 Task: Find connections with filter location Molepolole with filter topic #Knowyoursocialwith filter profile language Potuguese with filter current company Databricks with filter school Doon University, Dehradun with filter industry Manufacturing with filter service category Human Resources with filter keywords title President
Action: Mouse moved to (510, 99)
Screenshot: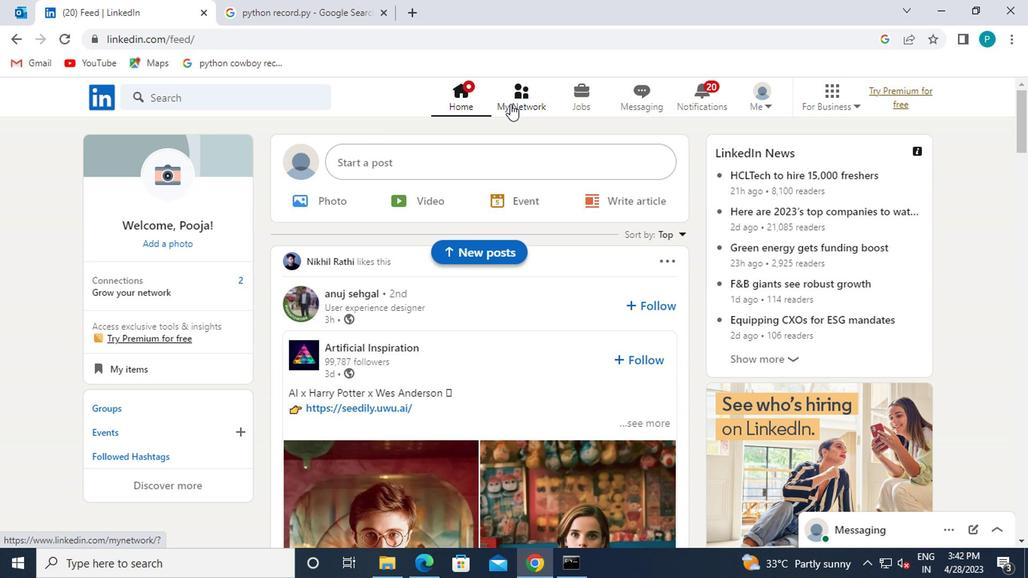 
Action: Mouse pressed left at (510, 99)
Screenshot: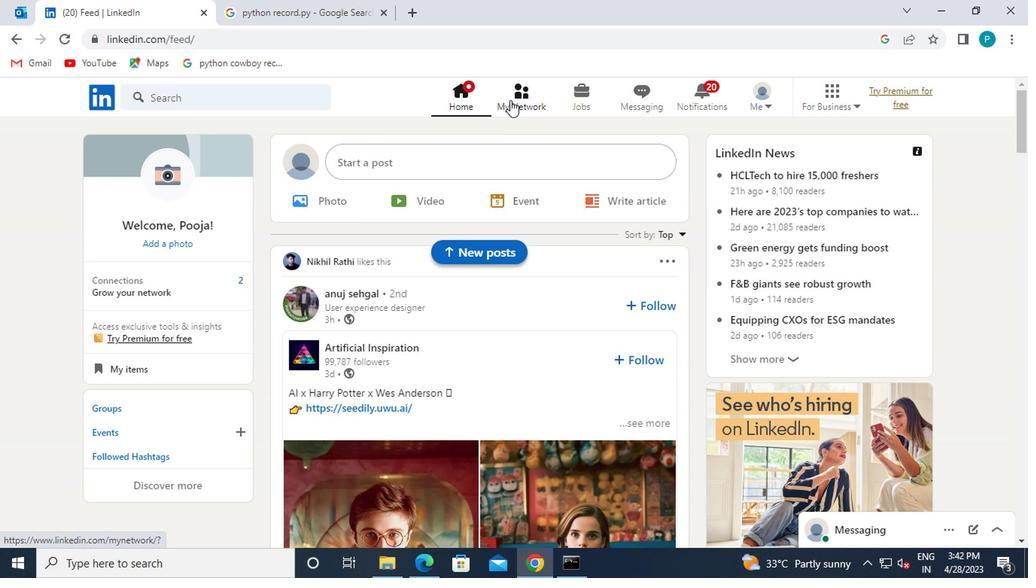 
Action: Mouse moved to (245, 176)
Screenshot: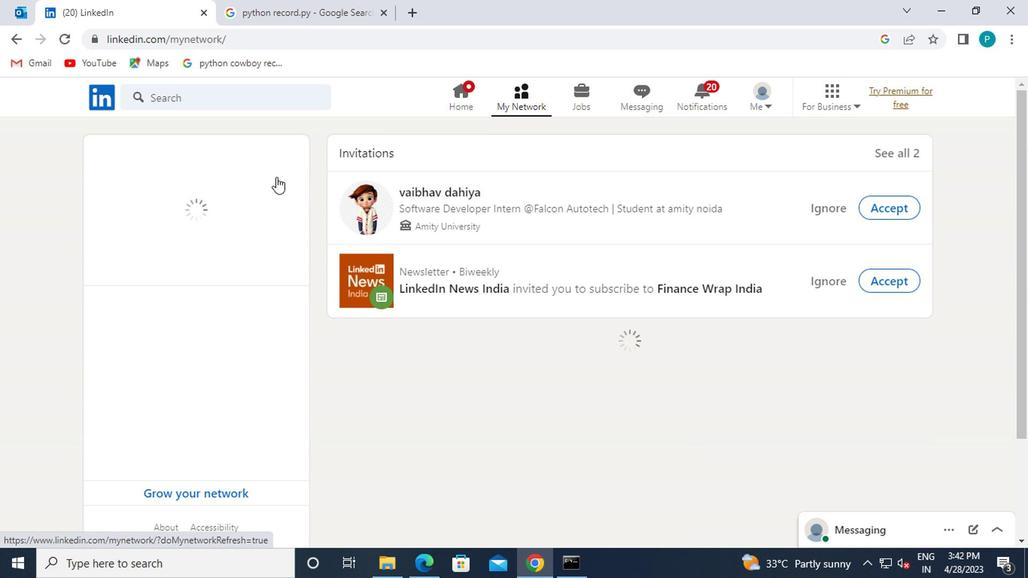 
Action: Mouse pressed left at (245, 176)
Screenshot: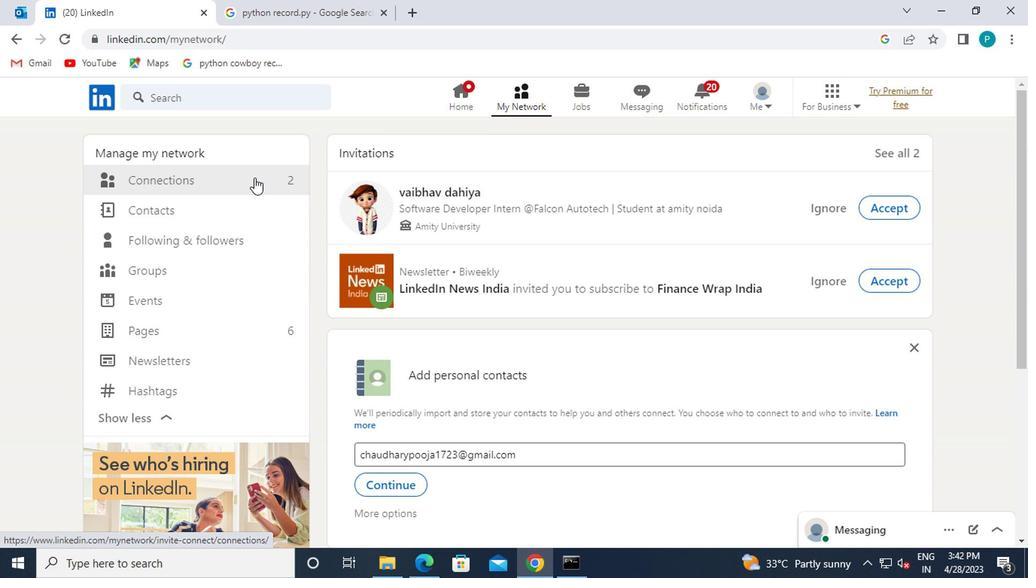 
Action: Mouse moved to (610, 176)
Screenshot: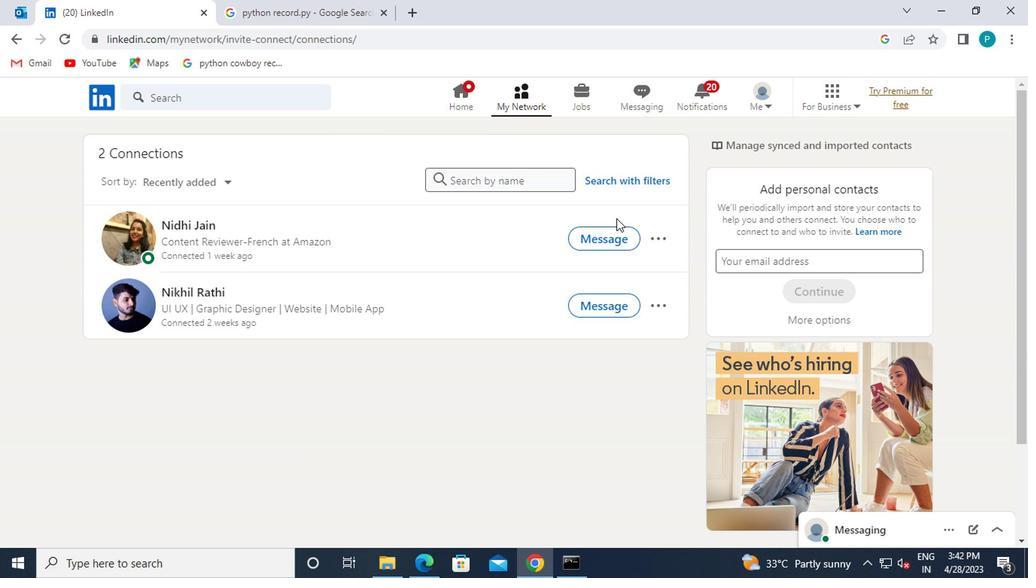 
Action: Mouse pressed left at (610, 176)
Screenshot: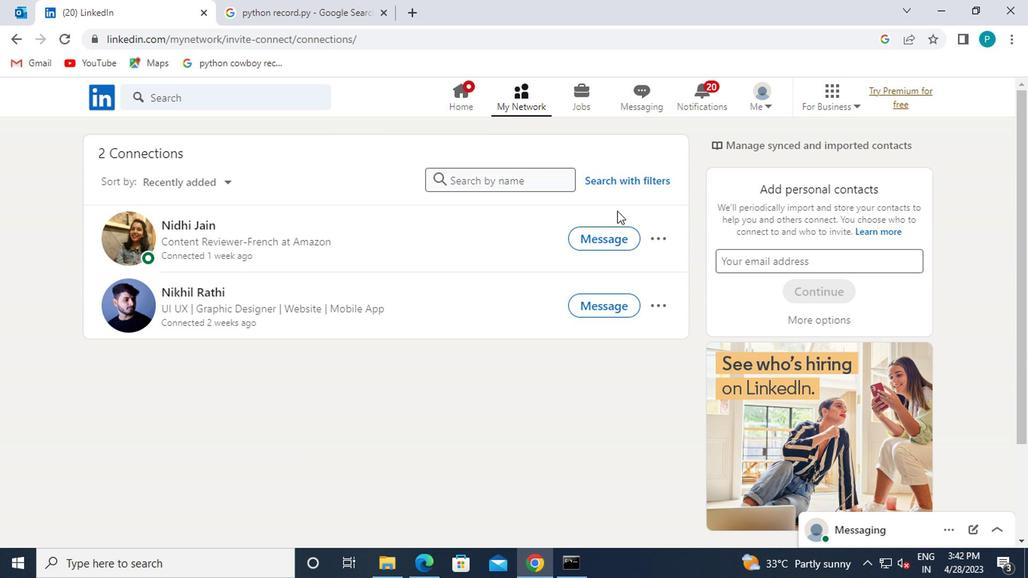 
Action: Mouse moved to (562, 143)
Screenshot: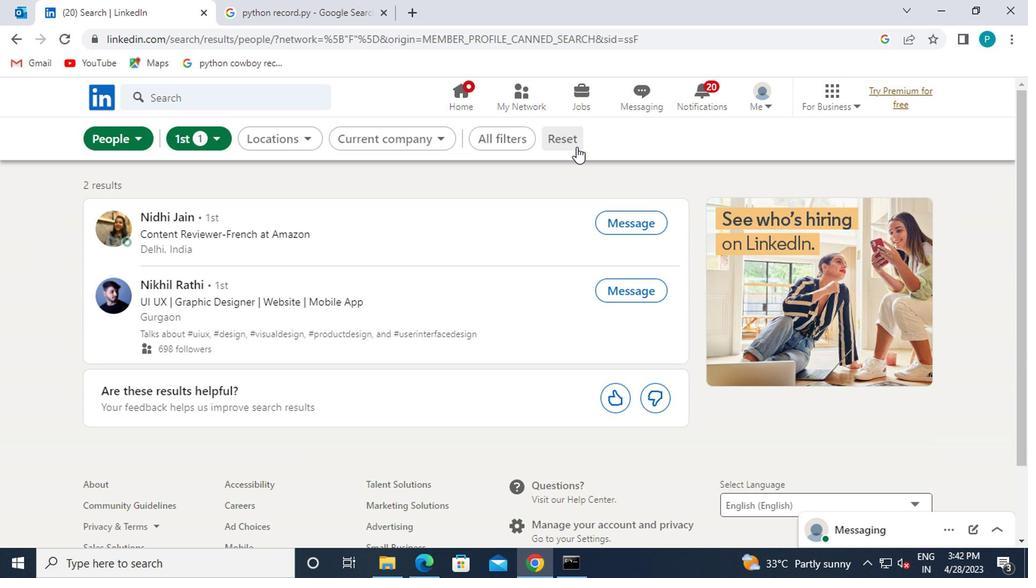
Action: Mouse pressed left at (562, 143)
Screenshot: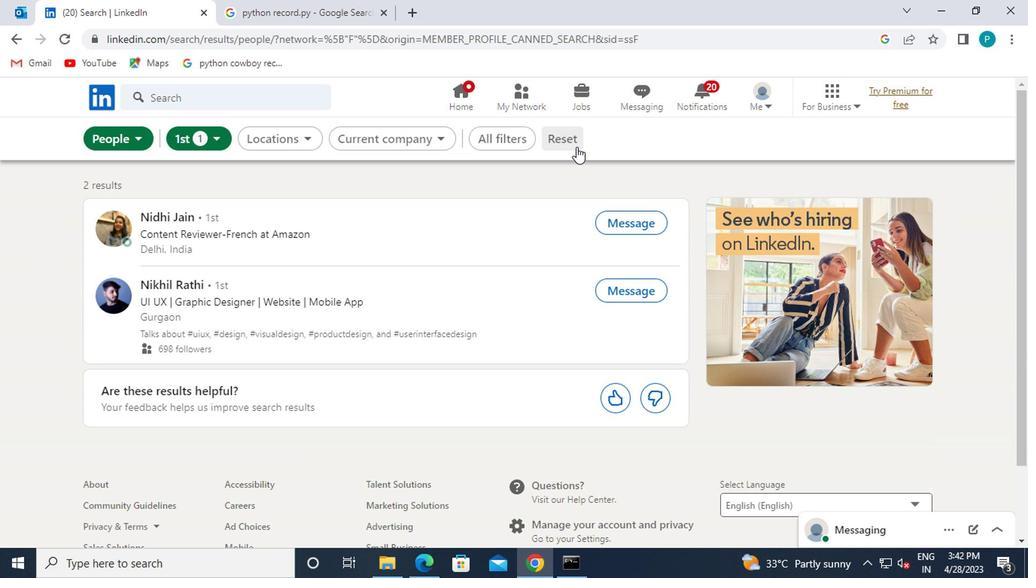 
Action: Mouse moved to (514, 139)
Screenshot: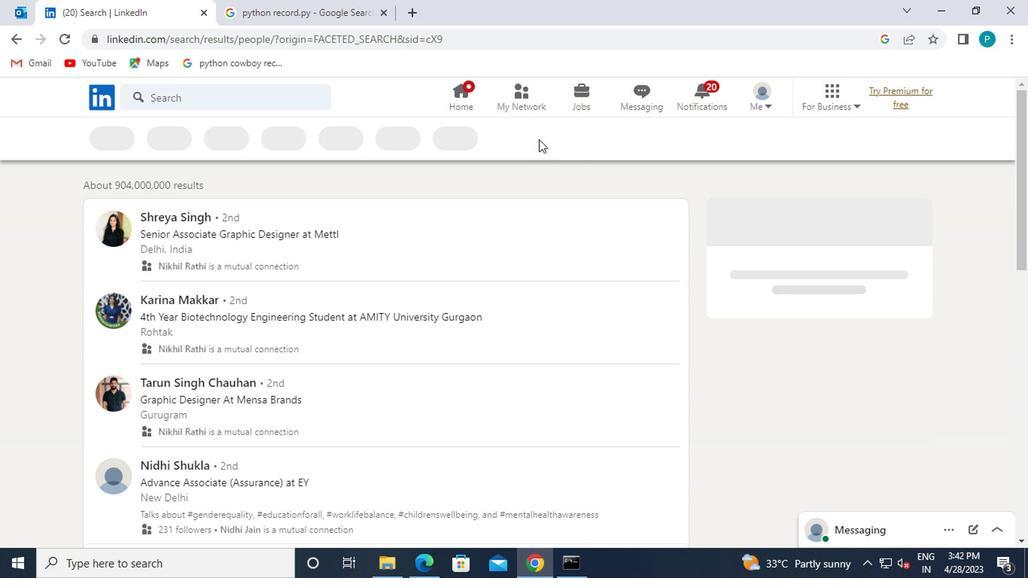 
Action: Mouse pressed left at (514, 139)
Screenshot: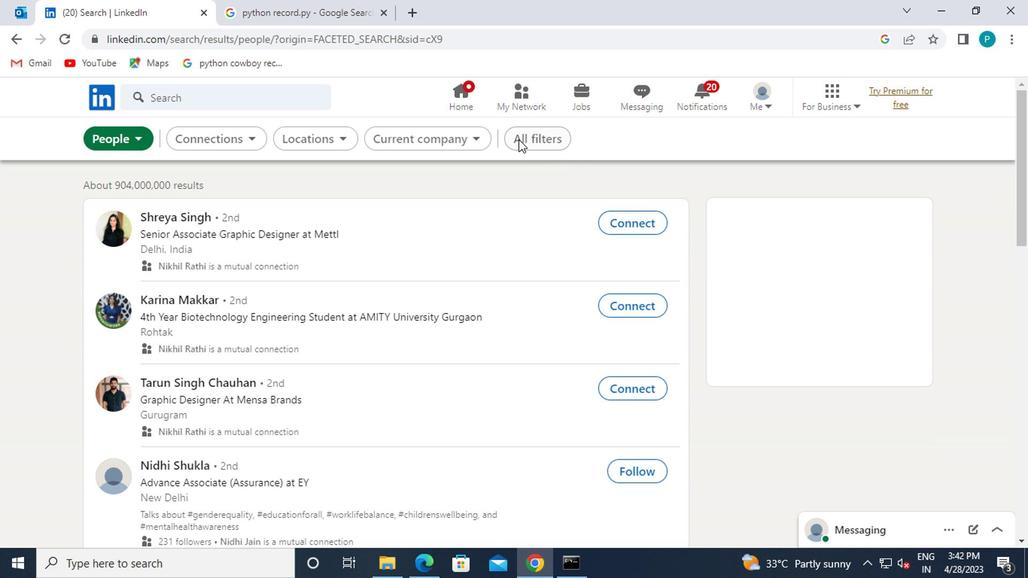 
Action: Mouse moved to (923, 393)
Screenshot: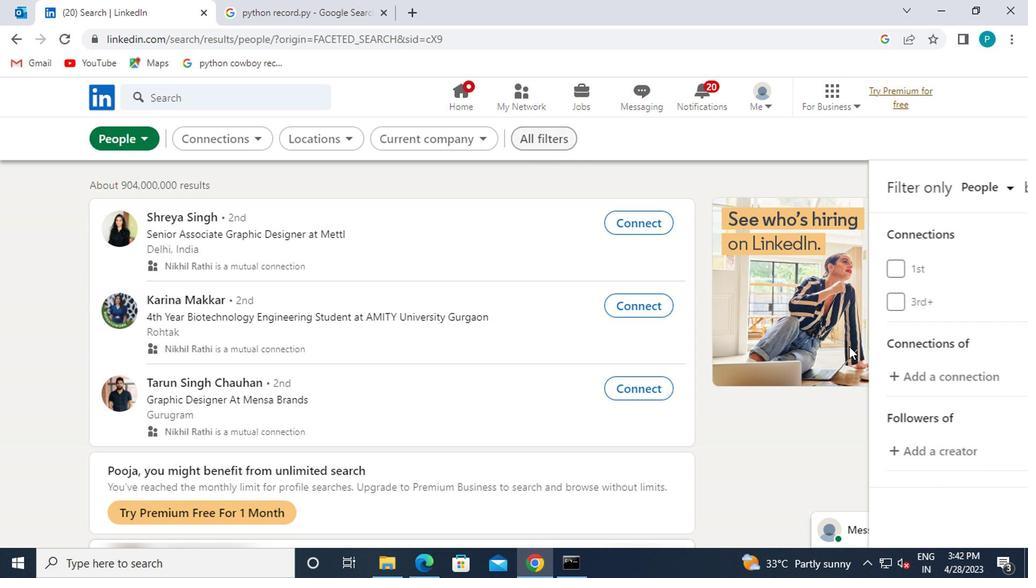 
Action: Mouse scrolled (923, 392) with delta (0, 0)
Screenshot: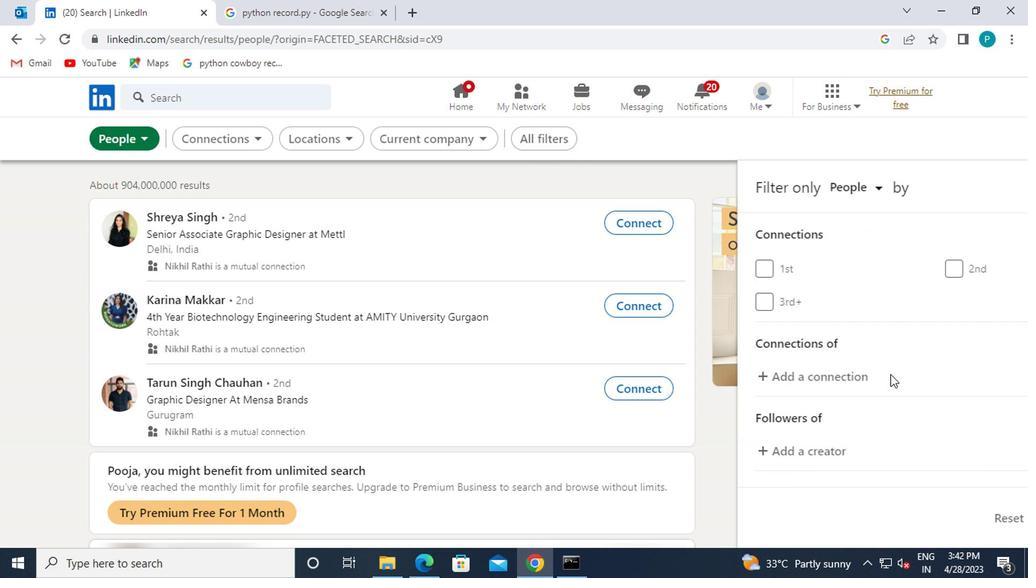 
Action: Mouse scrolled (923, 392) with delta (0, 0)
Screenshot: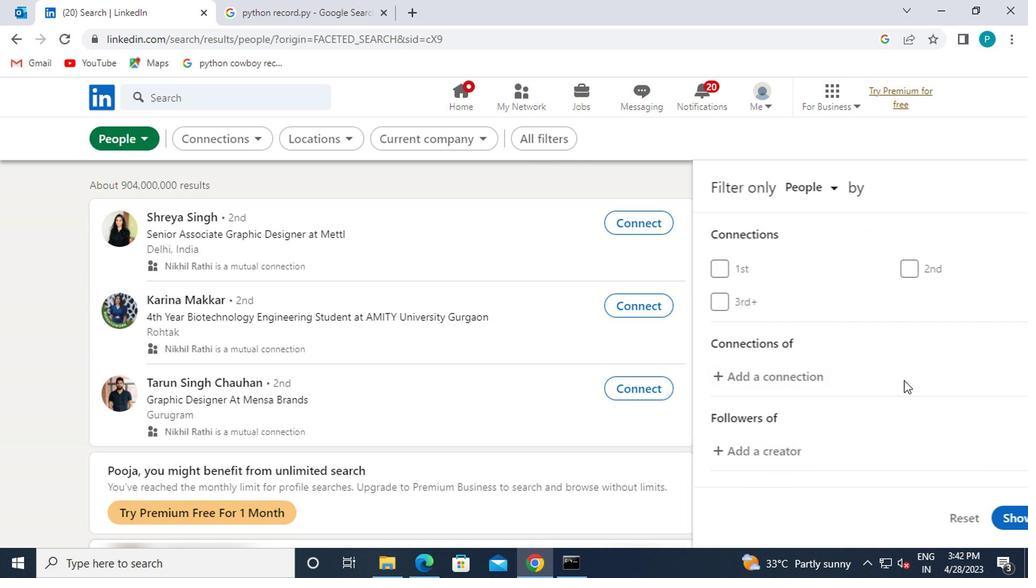 
Action: Mouse scrolled (923, 392) with delta (0, 0)
Screenshot: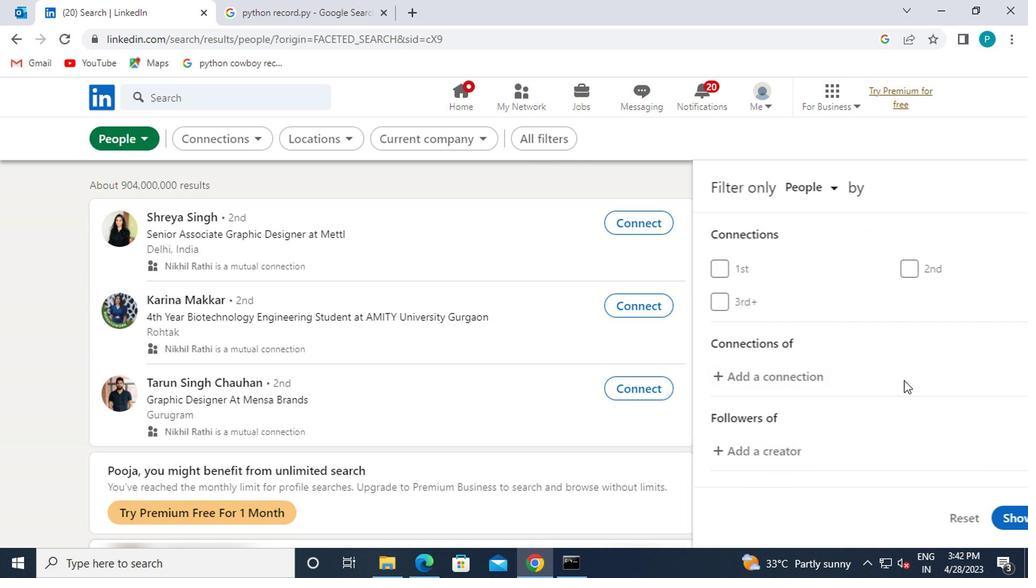 
Action: Mouse moved to (844, 368)
Screenshot: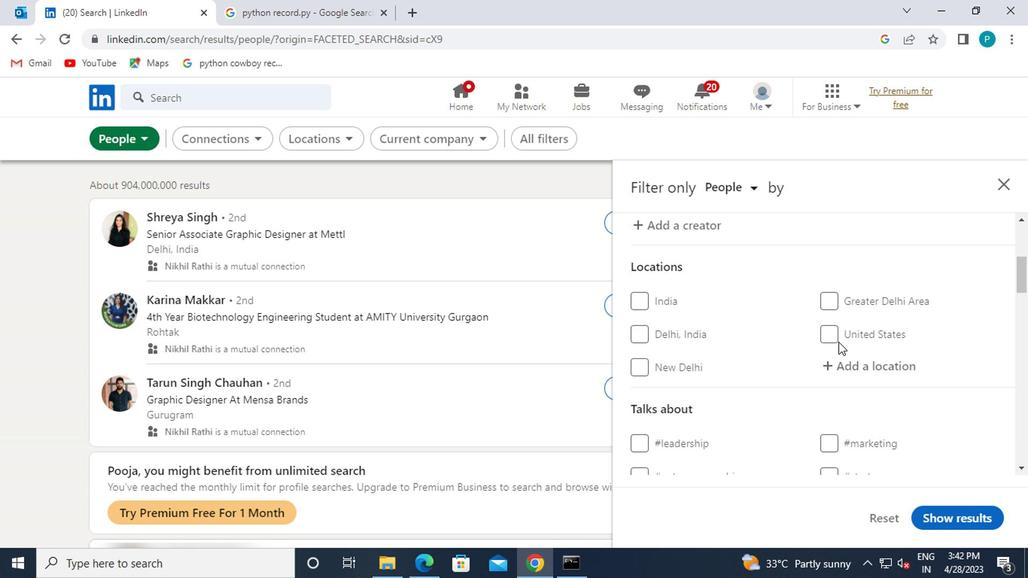 
Action: Mouse pressed left at (844, 368)
Screenshot: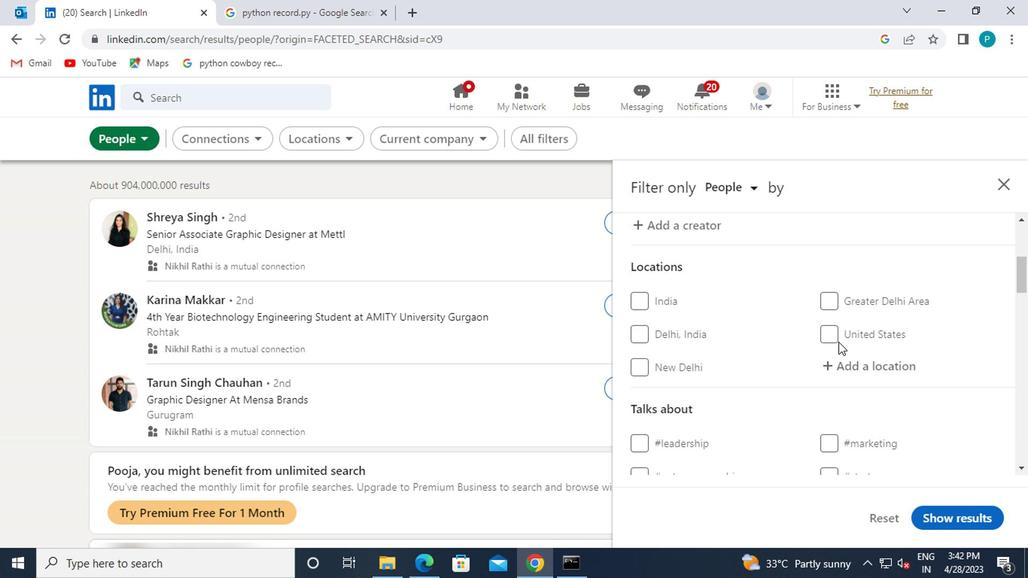 
Action: Key pressed <Key.caps_lock>m<Key.caps_lock>ole
Screenshot: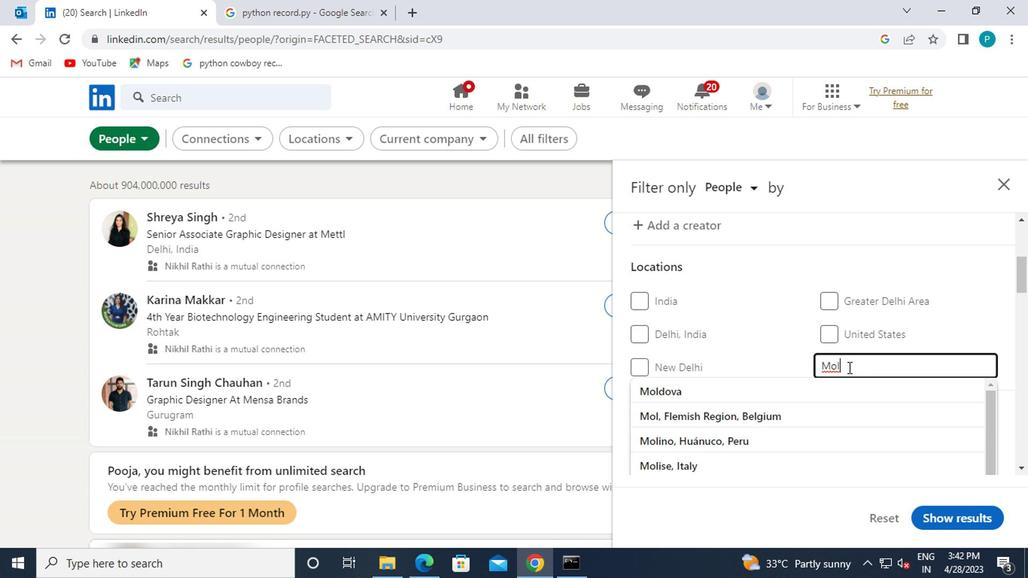 
Action: Mouse moved to (786, 463)
Screenshot: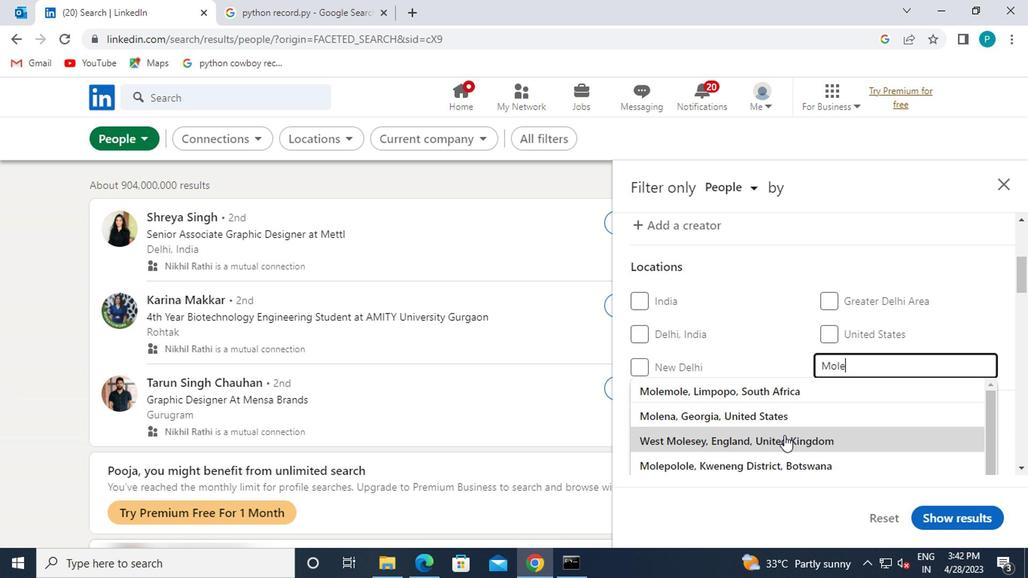 
Action: Mouse pressed left at (786, 463)
Screenshot: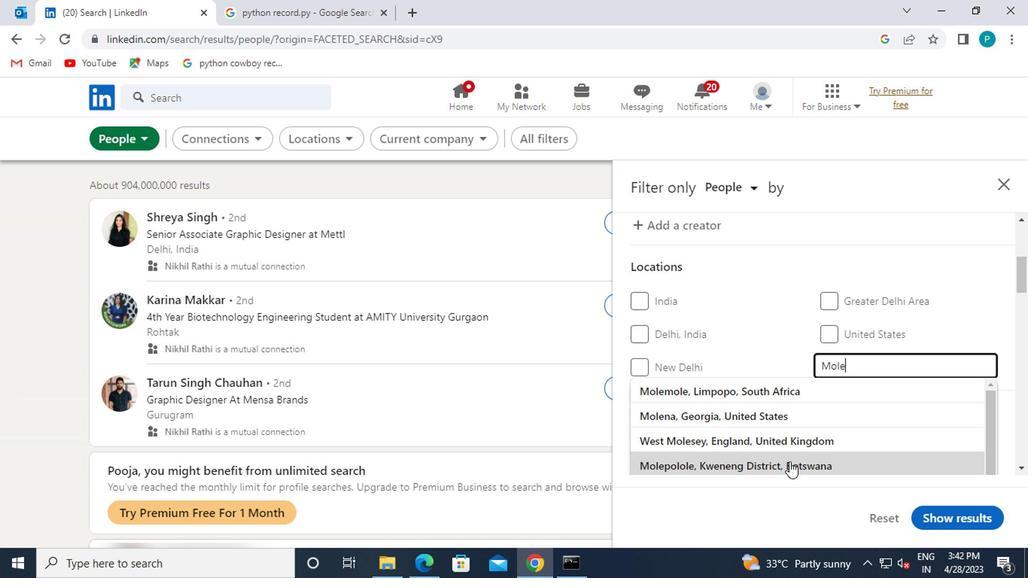 
Action: Mouse moved to (786, 424)
Screenshot: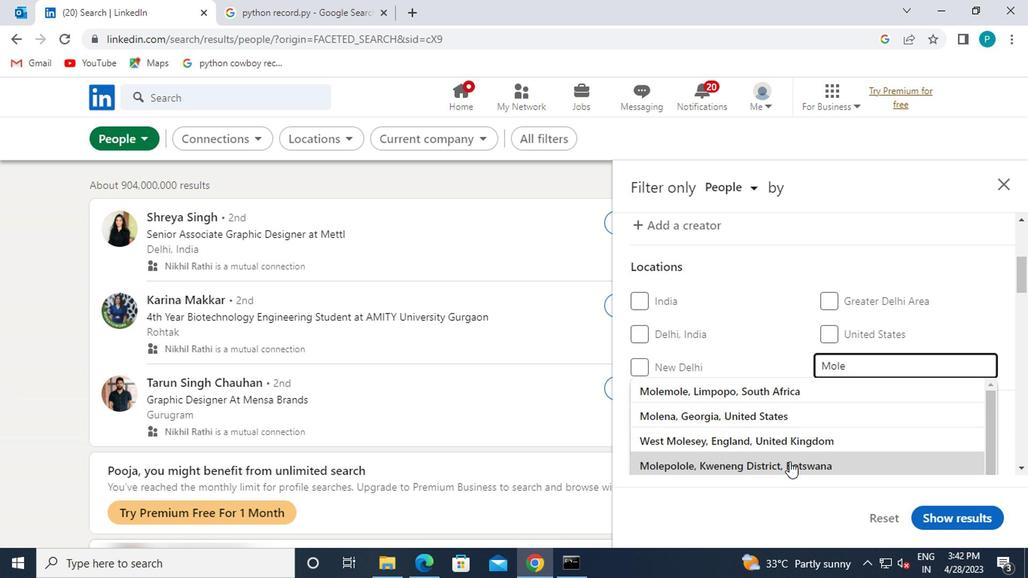 
Action: Mouse scrolled (786, 423) with delta (0, 0)
Screenshot: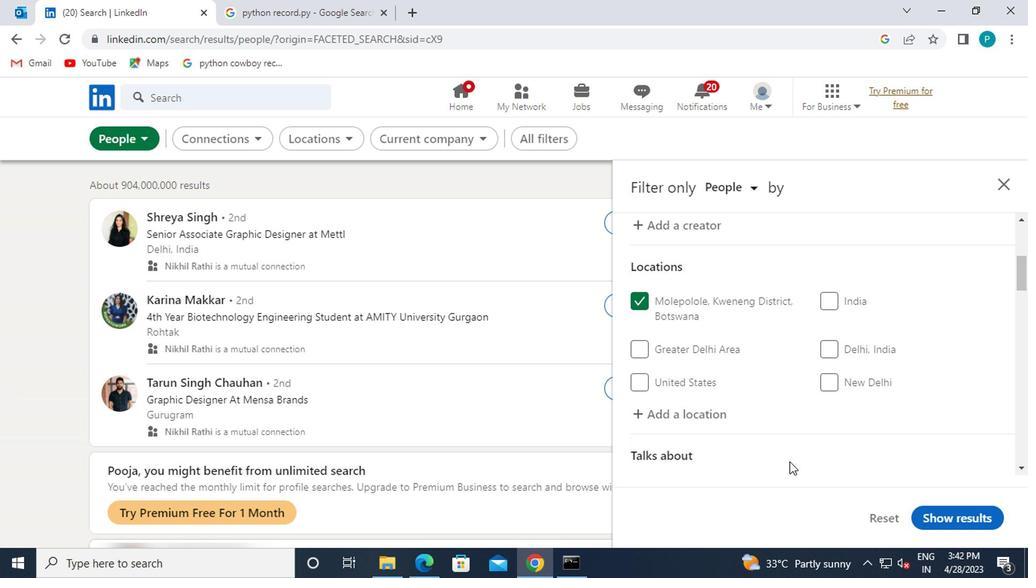 
Action: Mouse scrolled (786, 423) with delta (0, 0)
Screenshot: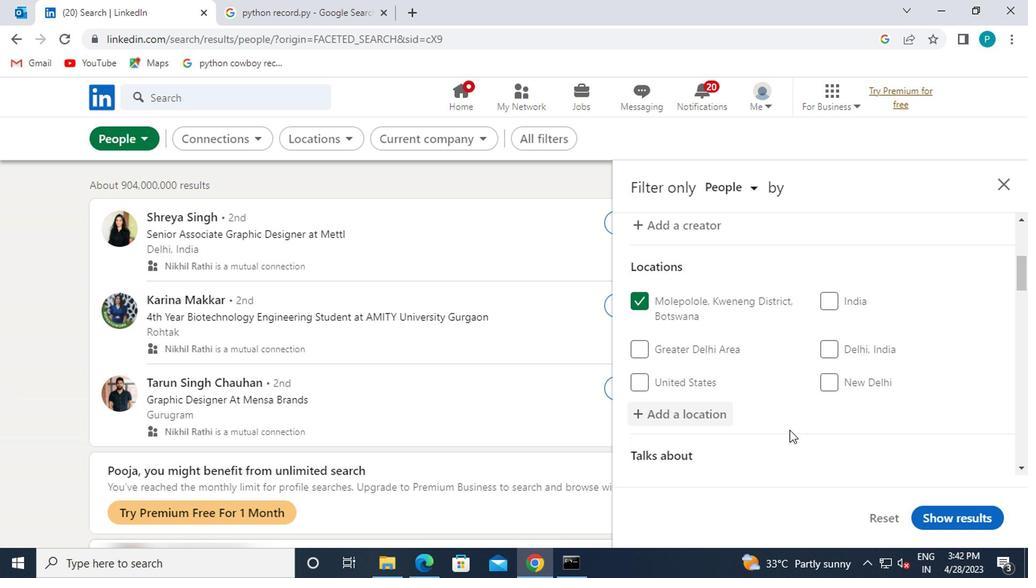 
Action: Mouse moved to (837, 401)
Screenshot: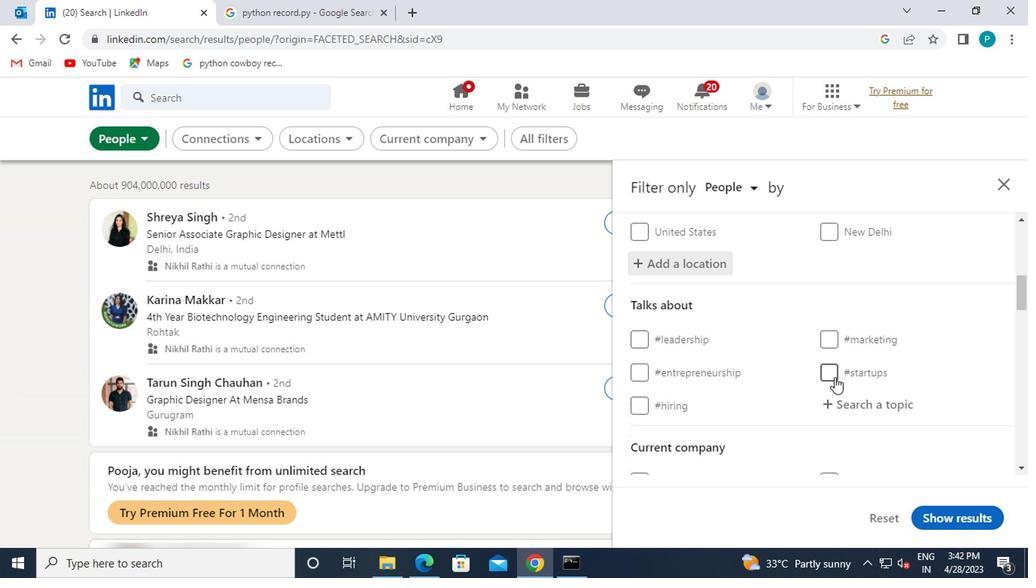 
Action: Mouse pressed left at (837, 401)
Screenshot: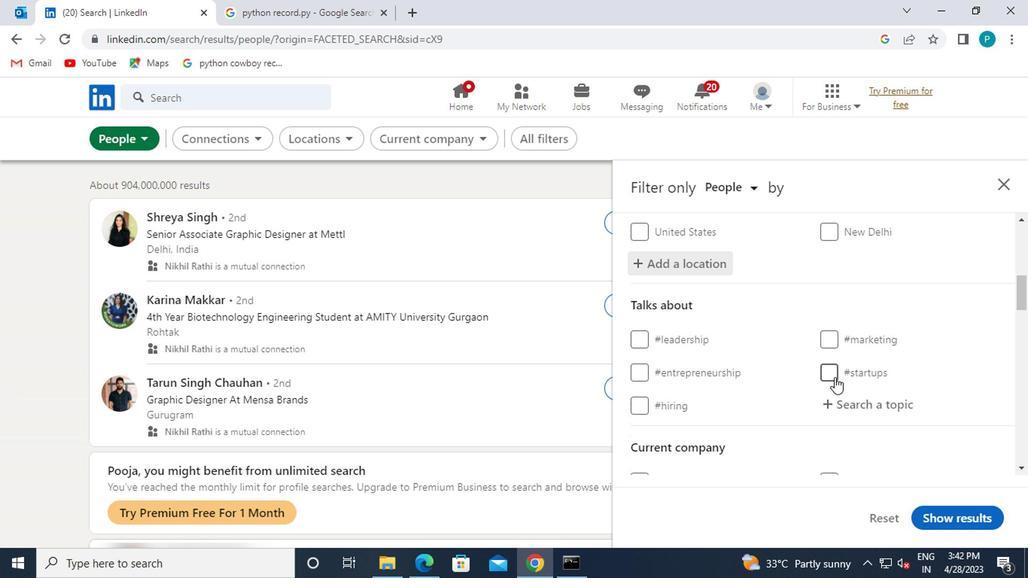 
Action: Mouse moved to (852, 404)
Screenshot: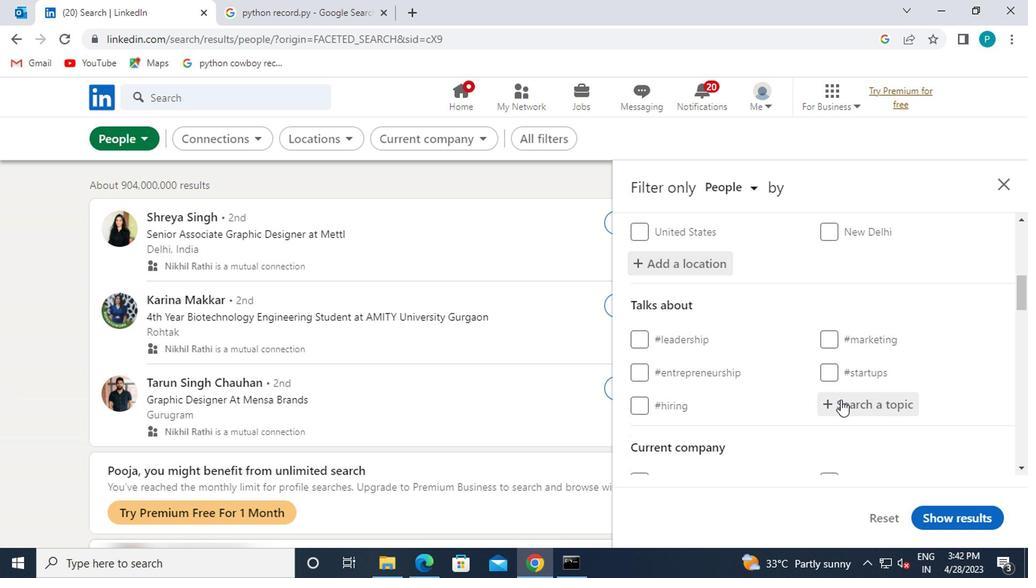 
Action: Key pressed <Key.shift>#<Key.caps_lock>K<Key.caps_lock>NOWYOURSOCIAL
Screenshot: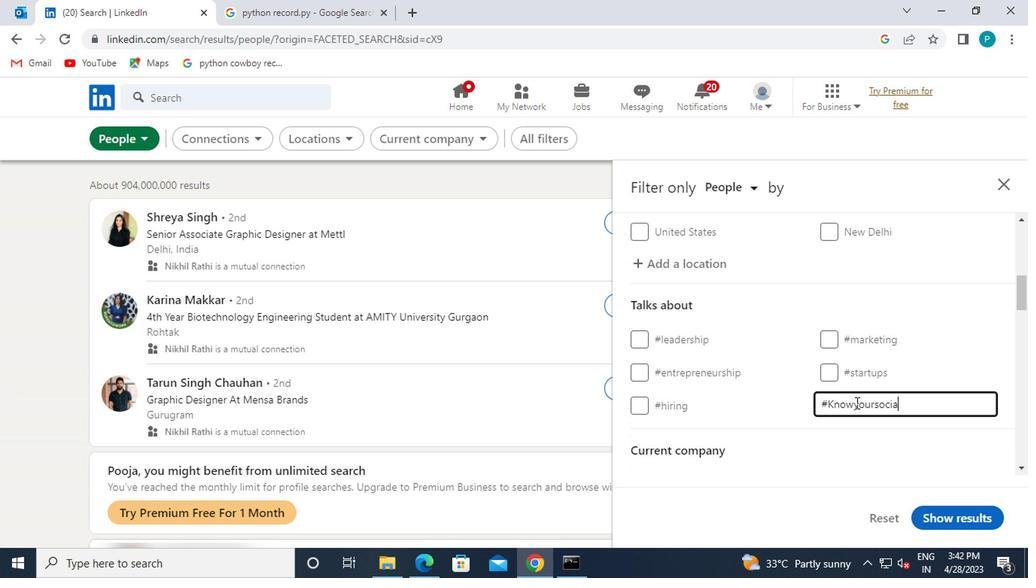 
Action: Mouse moved to (779, 401)
Screenshot: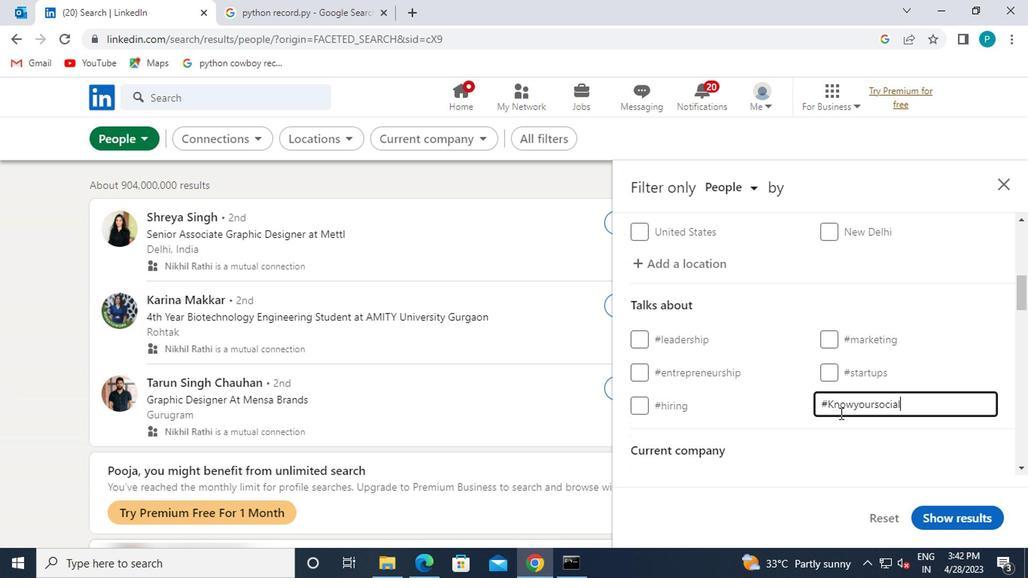 
Action: Mouse scrolled (779, 401) with delta (0, 0)
Screenshot: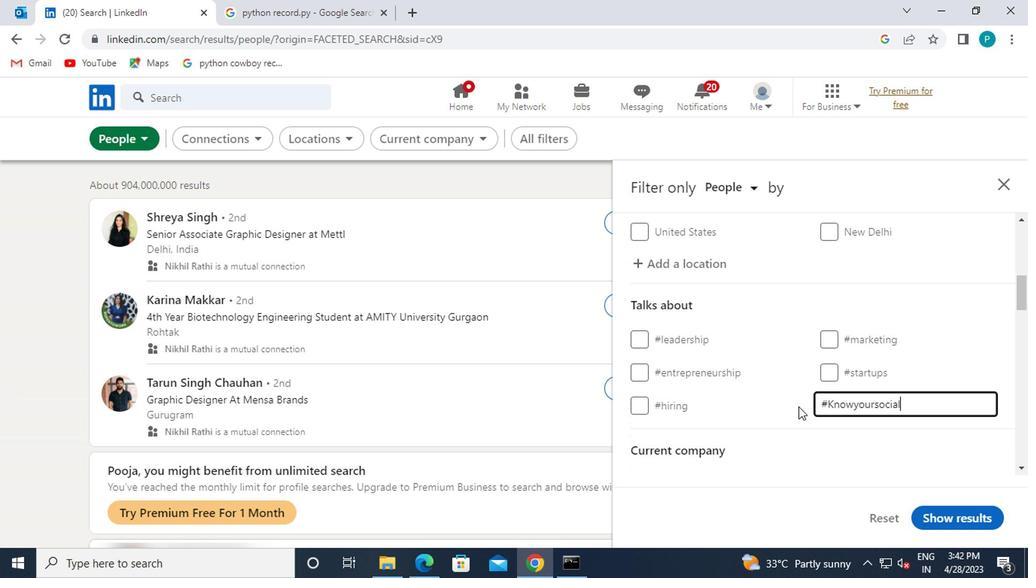 
Action: Mouse moved to (781, 403)
Screenshot: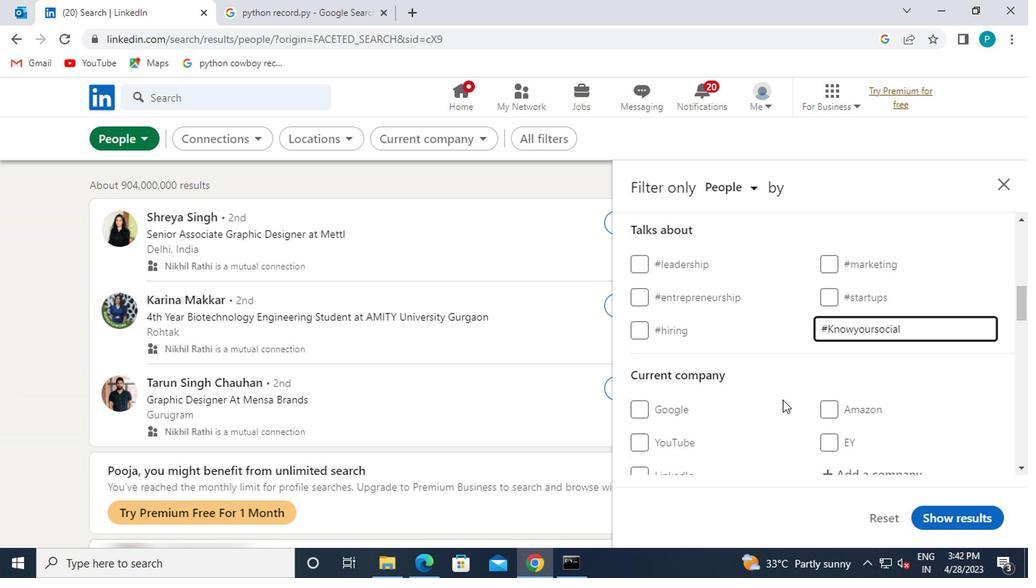 
Action: Mouse scrolled (781, 403) with delta (0, 0)
Screenshot: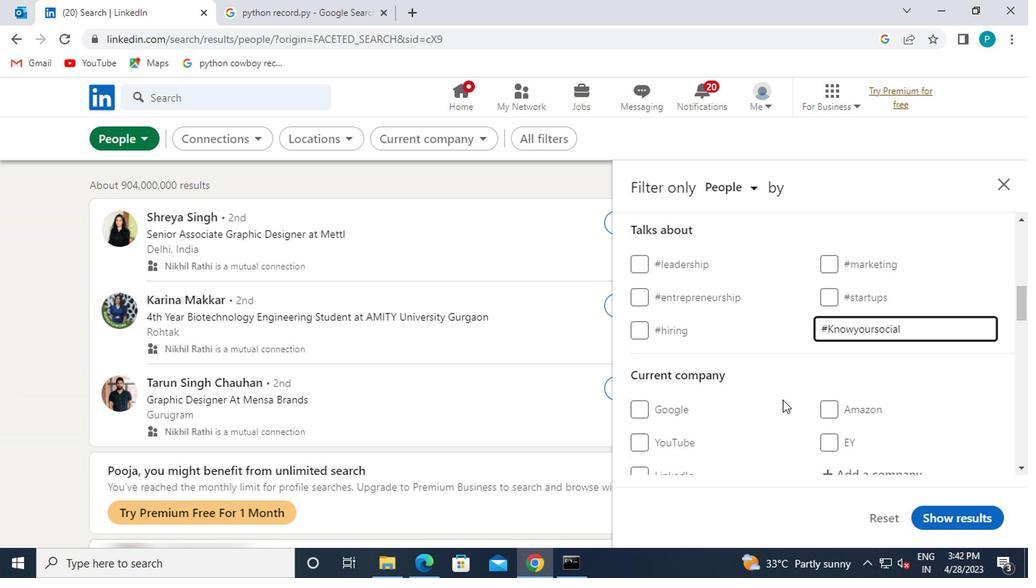 
Action: Mouse moved to (786, 405)
Screenshot: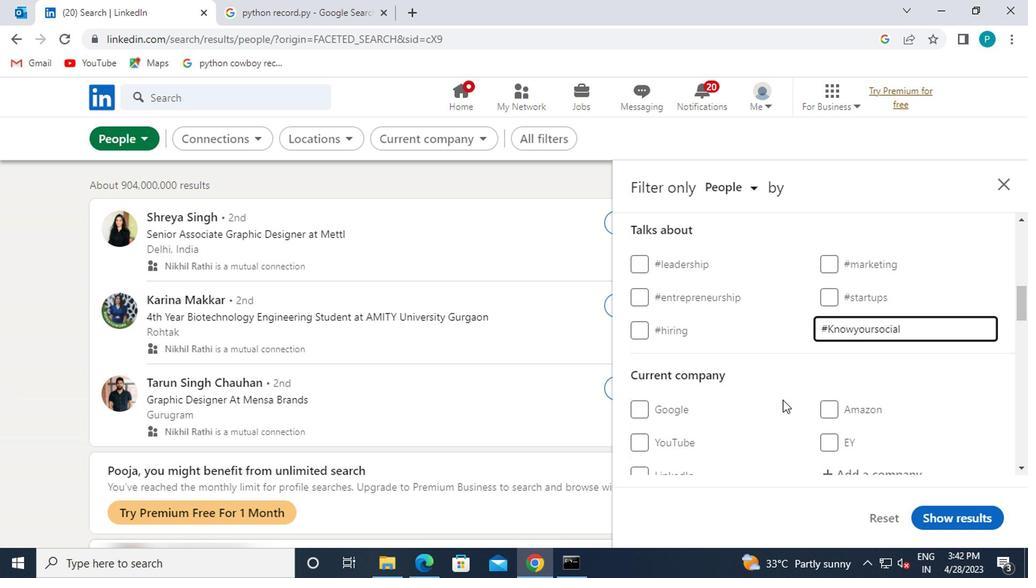 
Action: Mouse scrolled (786, 405) with delta (0, 0)
Screenshot: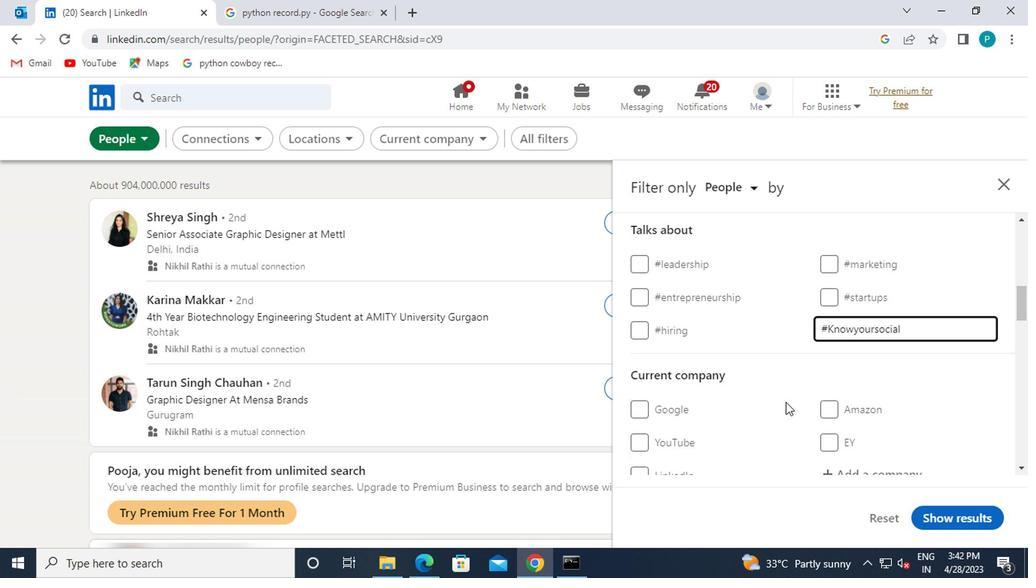 
Action: Mouse moved to (775, 403)
Screenshot: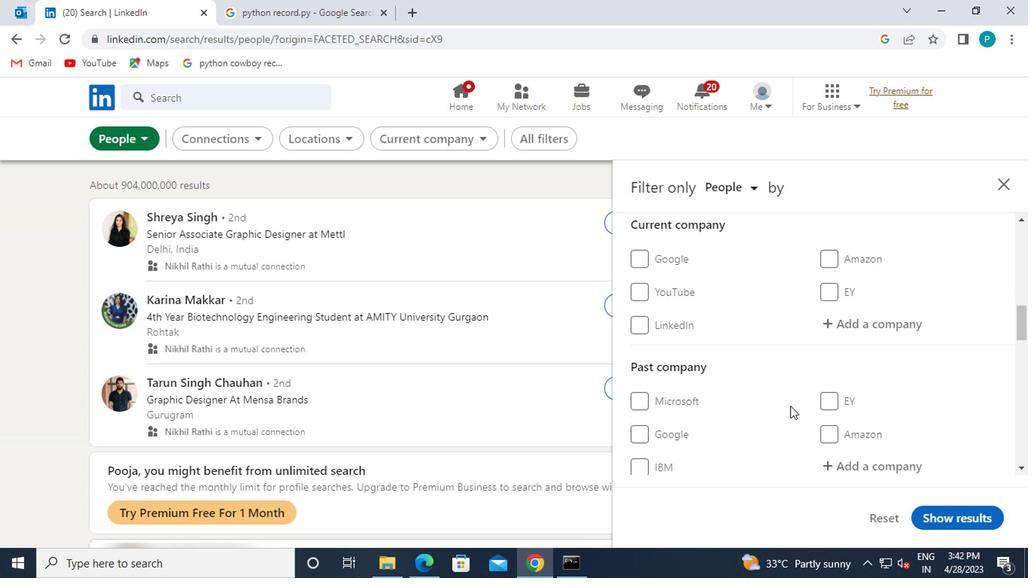 
Action: Mouse scrolled (775, 402) with delta (0, -1)
Screenshot: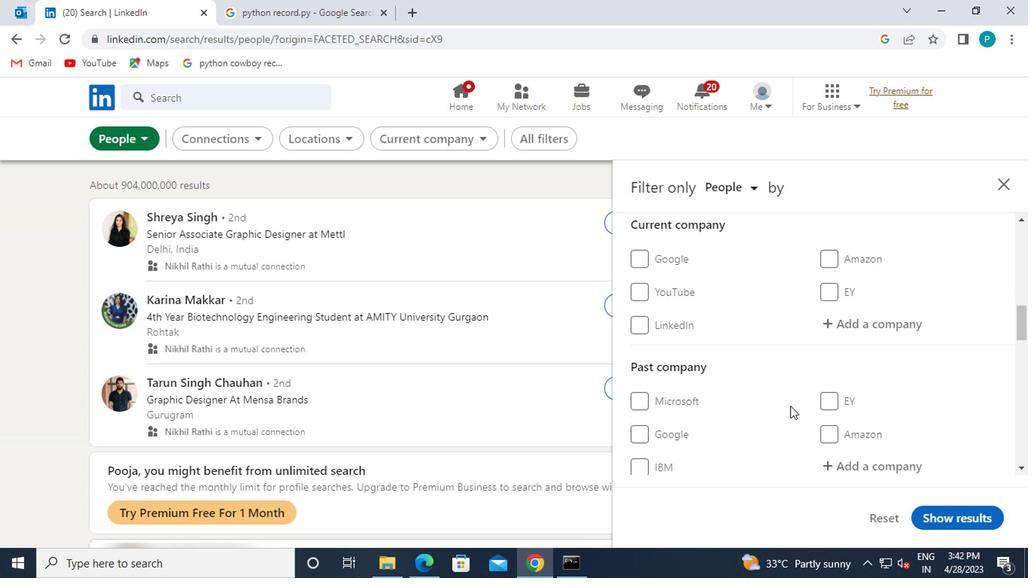 
Action: Mouse moved to (773, 402)
Screenshot: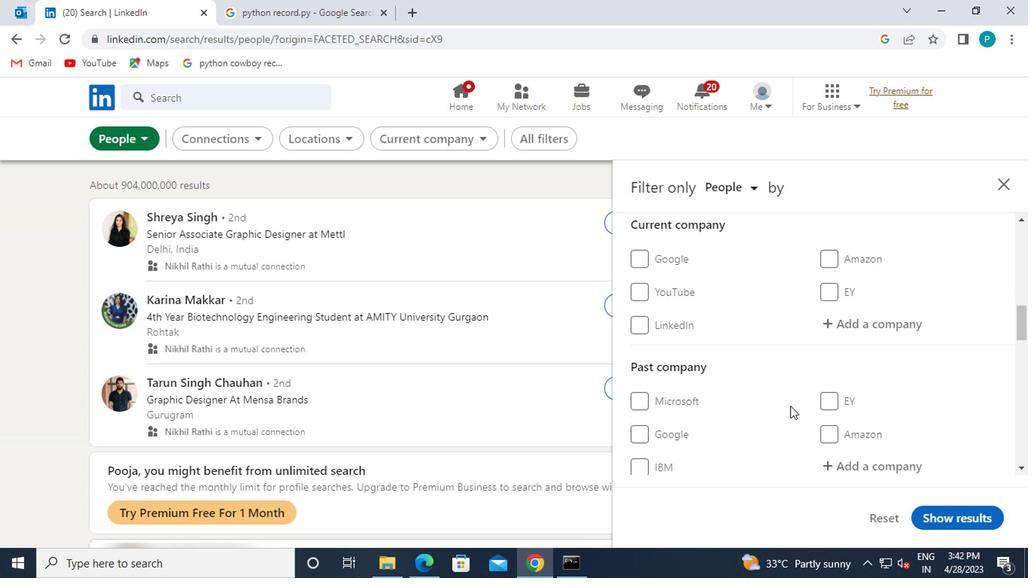
Action: Mouse scrolled (773, 401) with delta (0, 0)
Screenshot: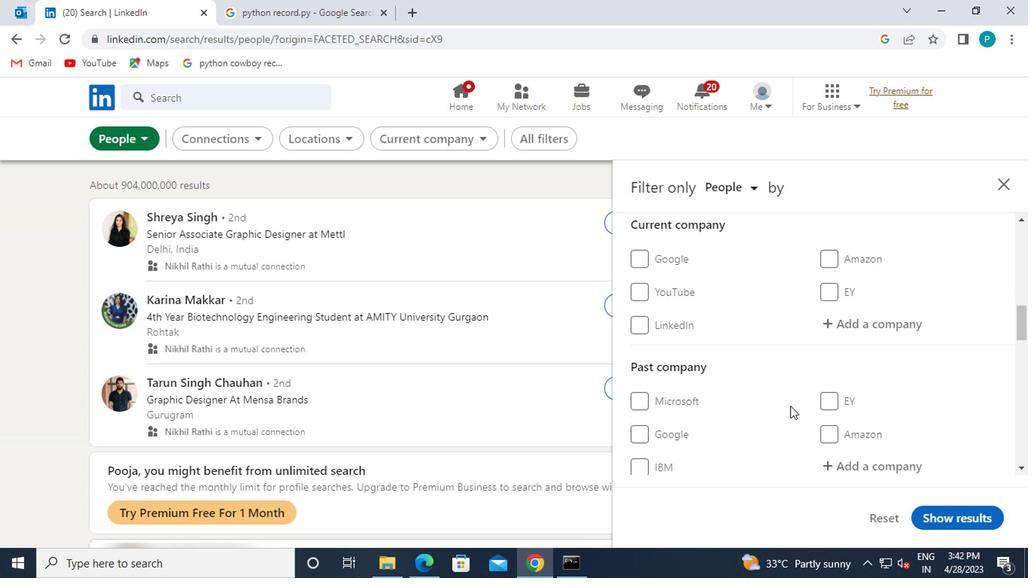 
Action: Mouse moved to (772, 401)
Screenshot: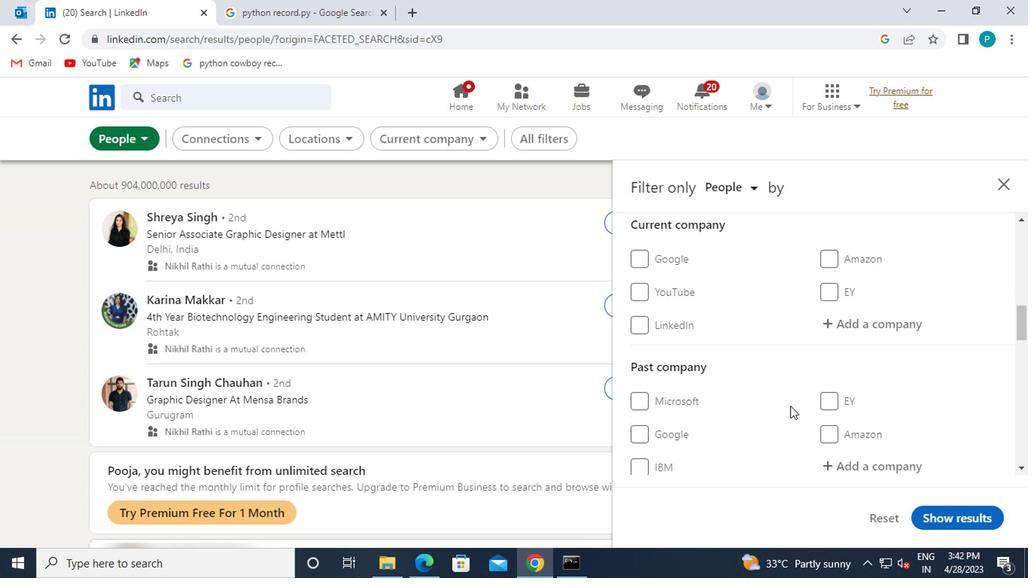 
Action: Mouse scrolled (772, 401) with delta (0, 0)
Screenshot: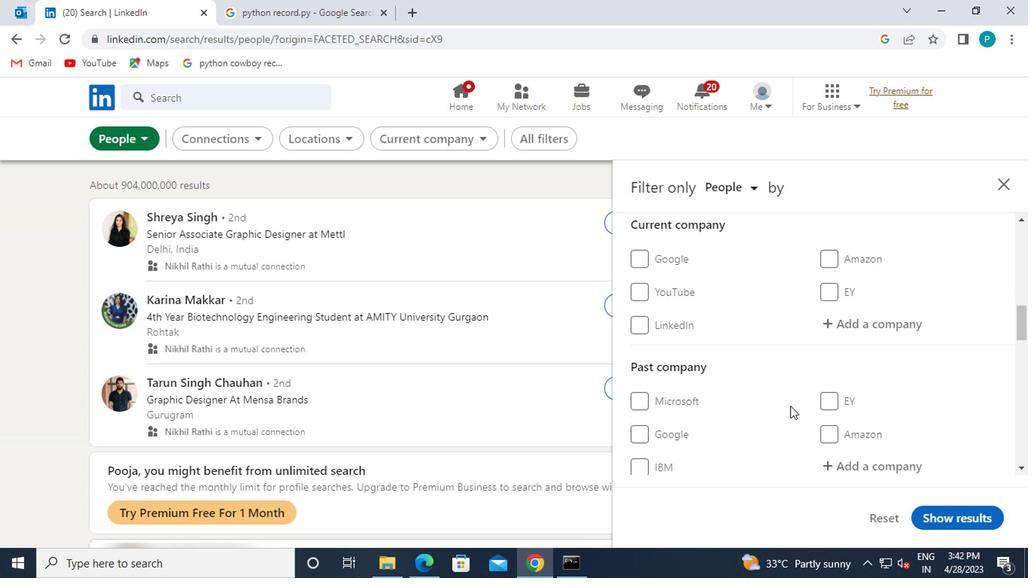 
Action: Mouse moved to (771, 401)
Screenshot: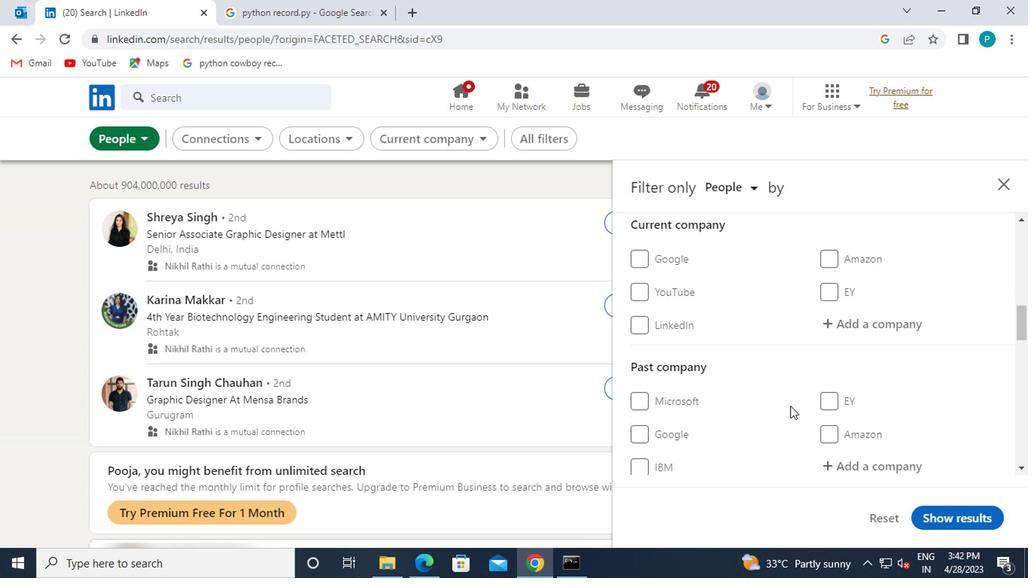 
Action: Mouse scrolled (771, 400) with delta (0, -1)
Screenshot: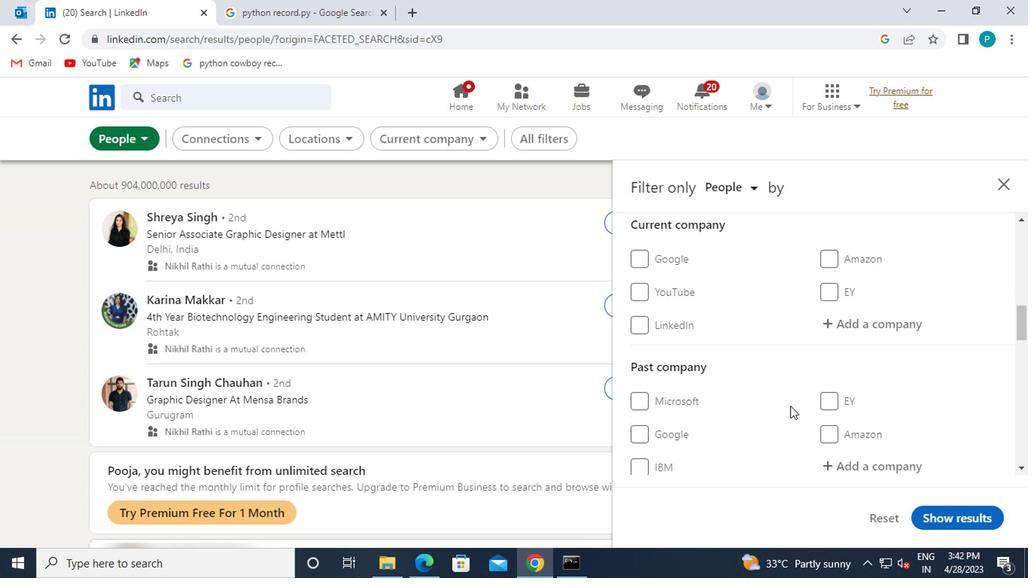 
Action: Mouse scrolled (771, 400) with delta (0, -1)
Screenshot: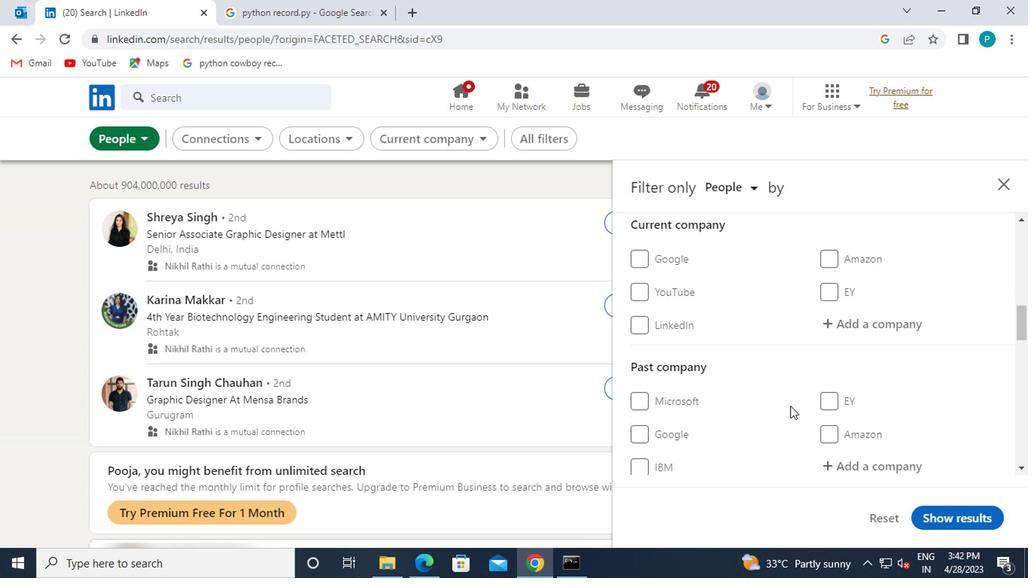 
Action: Mouse moved to (770, 401)
Screenshot: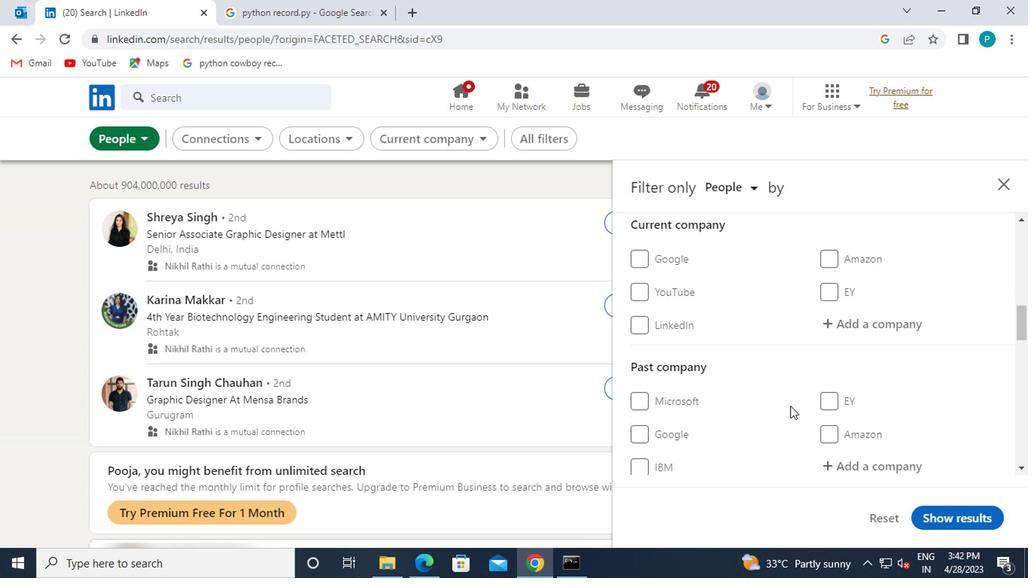 
Action: Mouse scrolled (770, 400) with delta (0, -1)
Screenshot: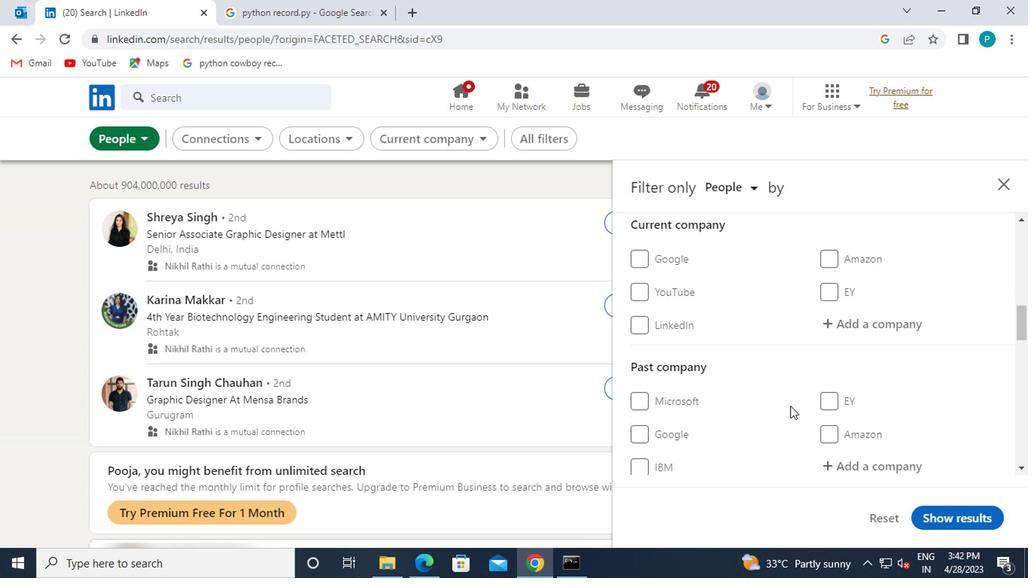 
Action: Mouse moved to (673, 378)
Screenshot: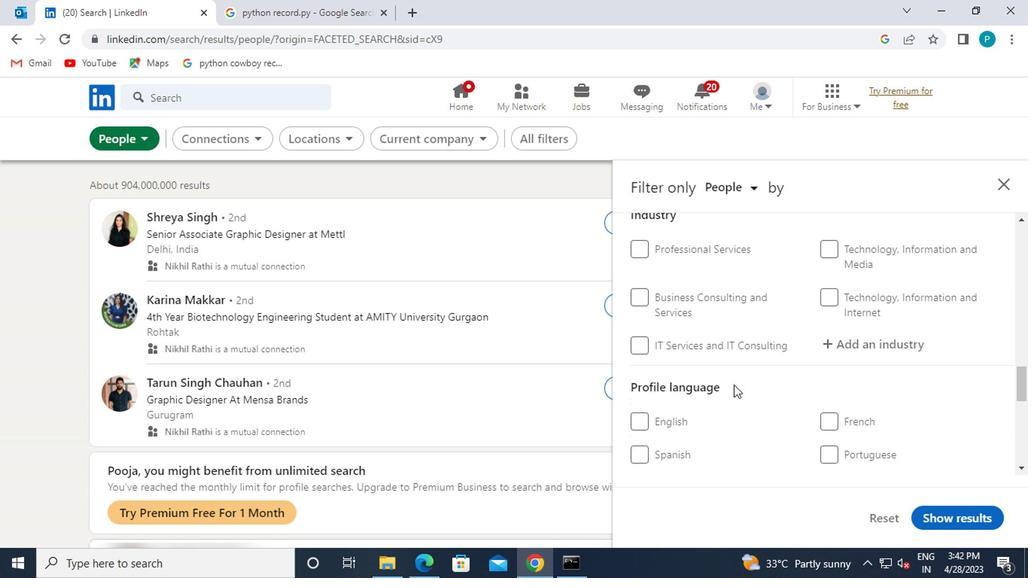 
Action: Mouse scrolled (673, 378) with delta (0, 0)
Screenshot: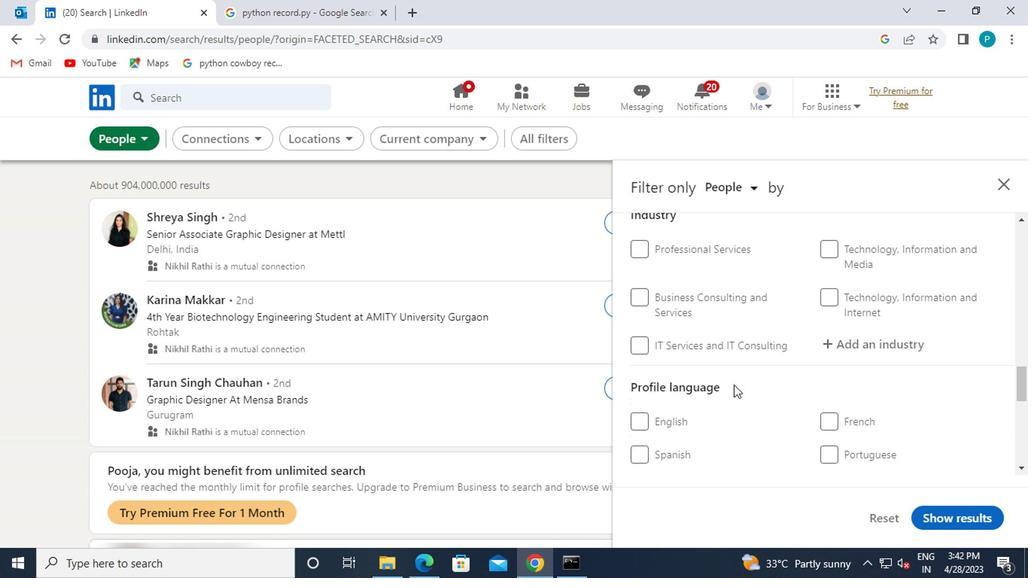 
Action: Mouse scrolled (673, 378) with delta (0, 0)
Screenshot: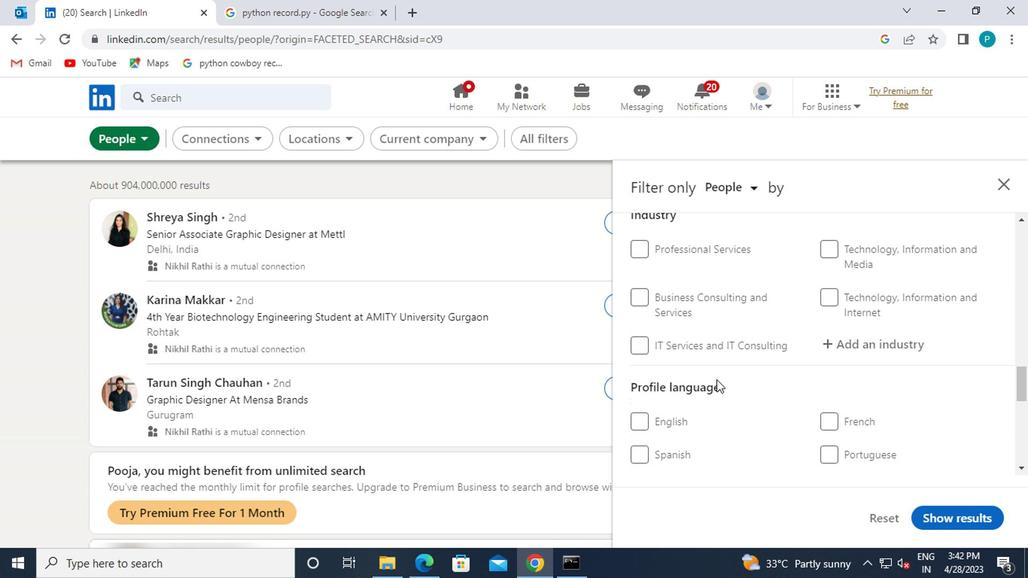 
Action: Mouse moved to (827, 307)
Screenshot: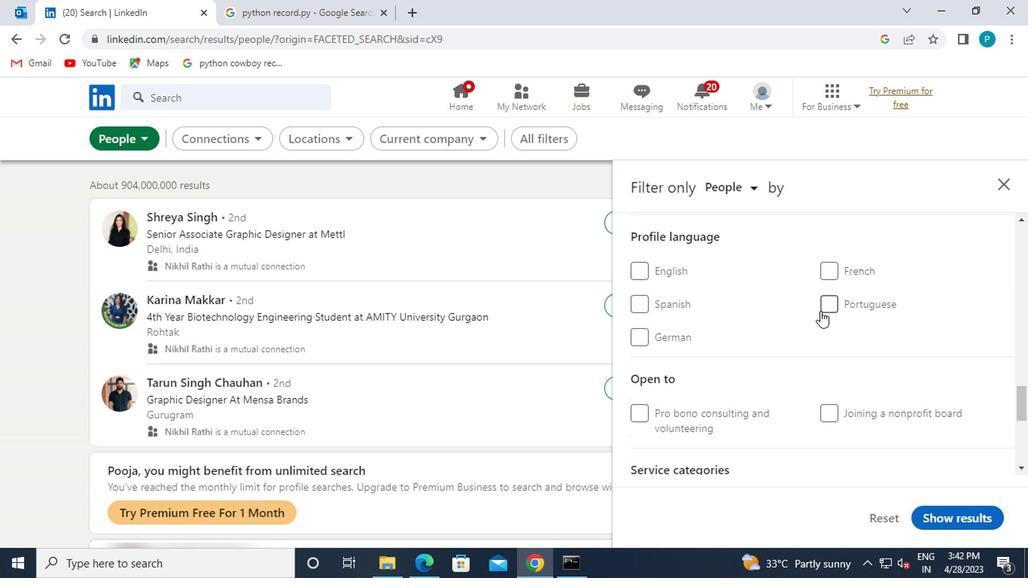 
Action: Mouse pressed left at (827, 307)
Screenshot: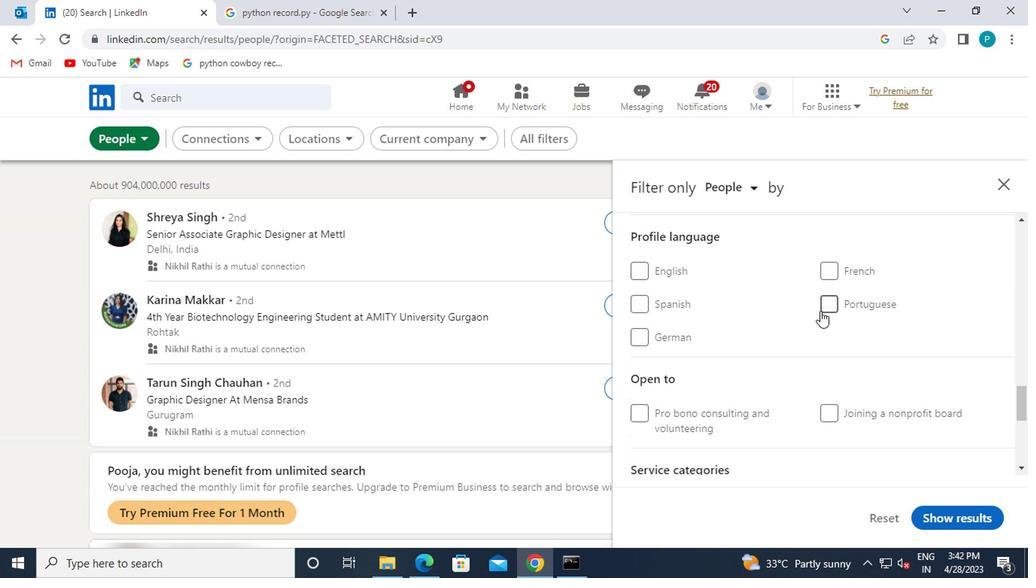 
Action: Mouse moved to (765, 325)
Screenshot: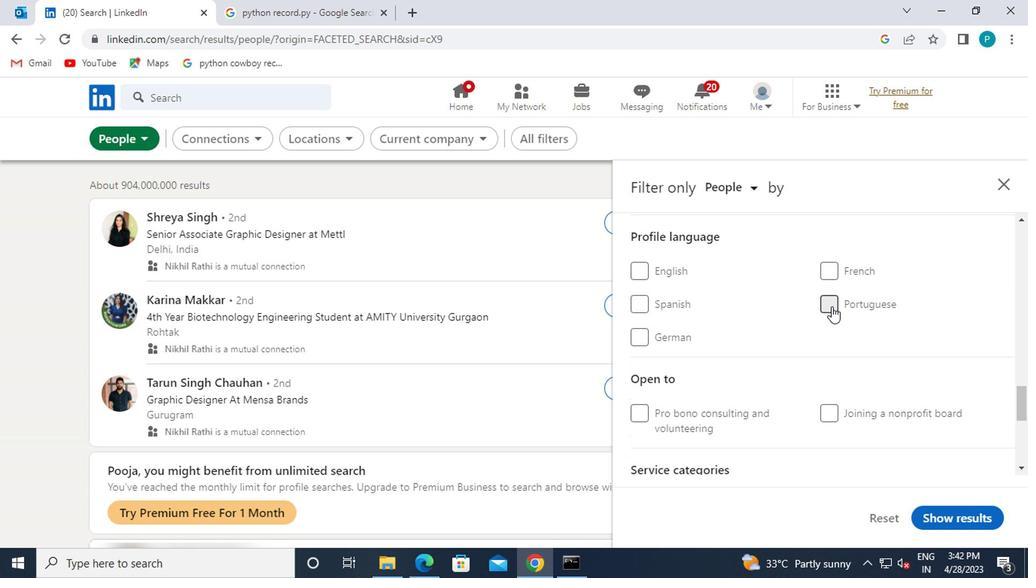 
Action: Mouse scrolled (765, 326) with delta (0, 1)
Screenshot: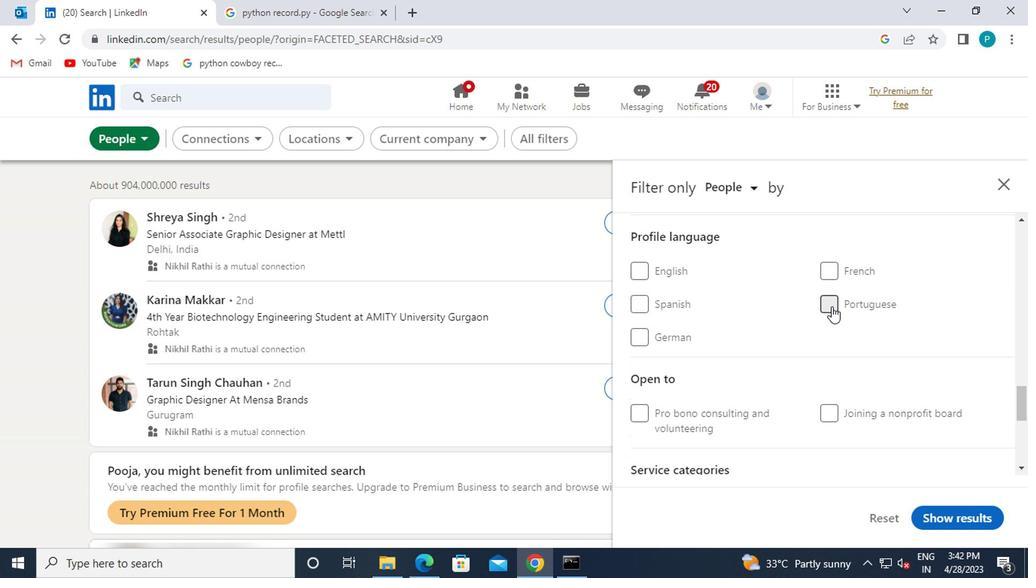 
Action: Mouse moved to (766, 324)
Screenshot: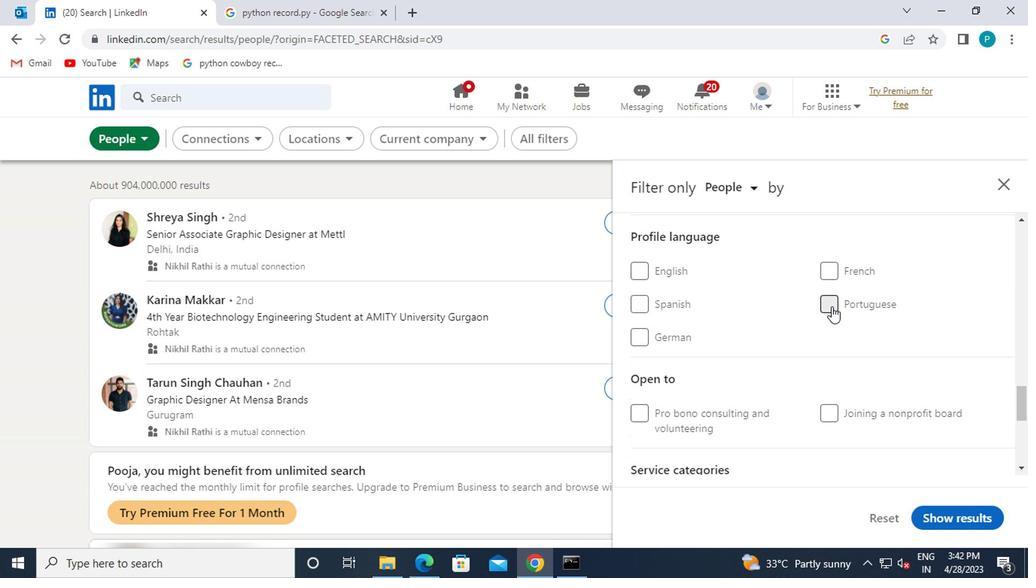
Action: Mouse scrolled (766, 325) with delta (0, 0)
Screenshot: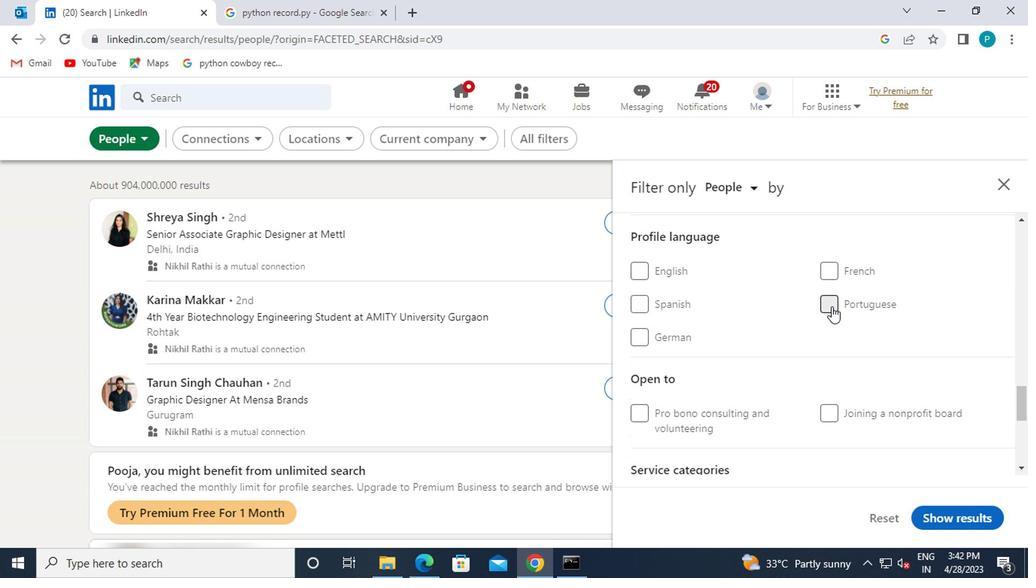 
Action: Mouse moved to (768, 322)
Screenshot: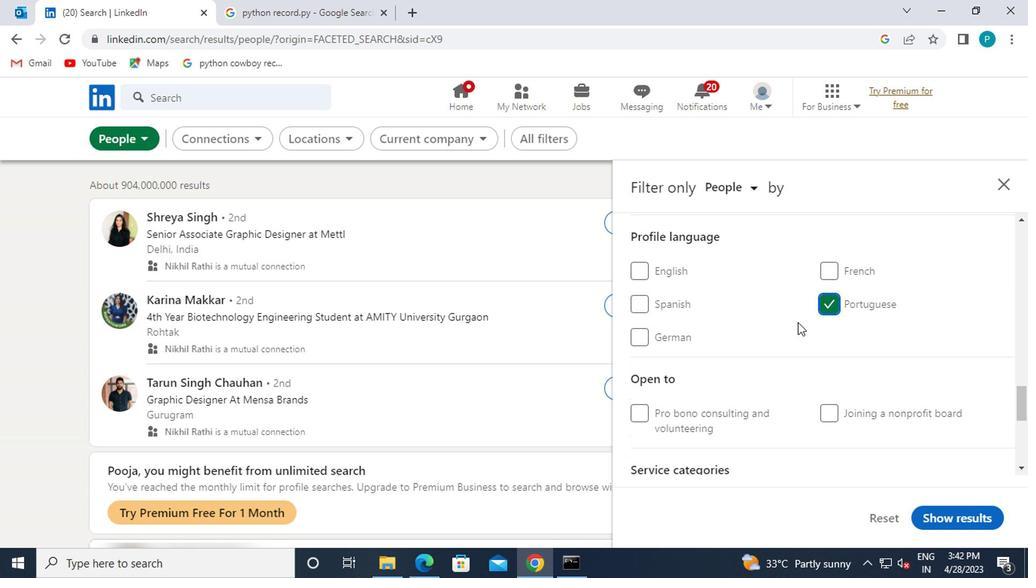 
Action: Mouse scrolled (768, 323) with delta (0, 0)
Screenshot: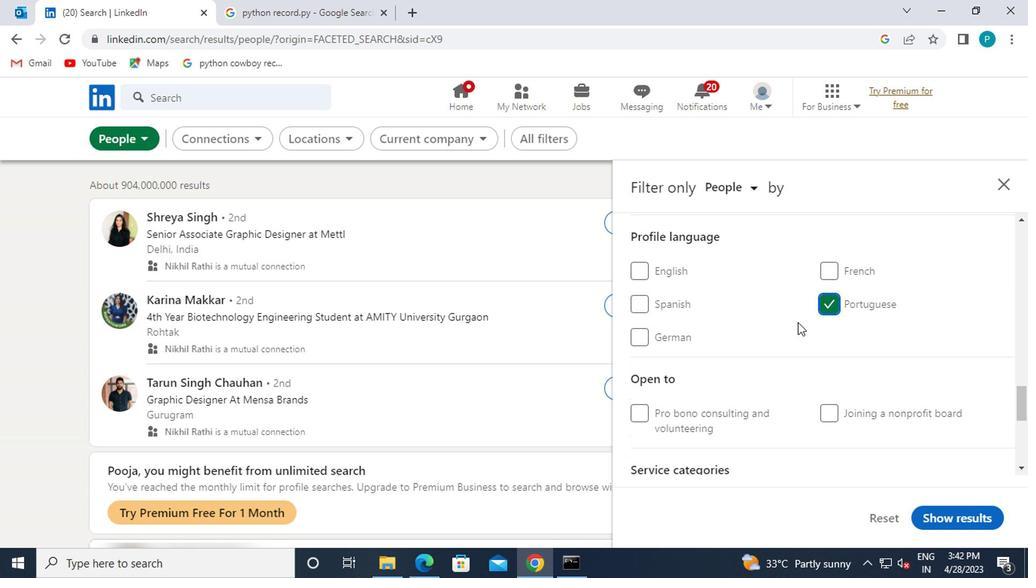 
Action: Mouse moved to (778, 321)
Screenshot: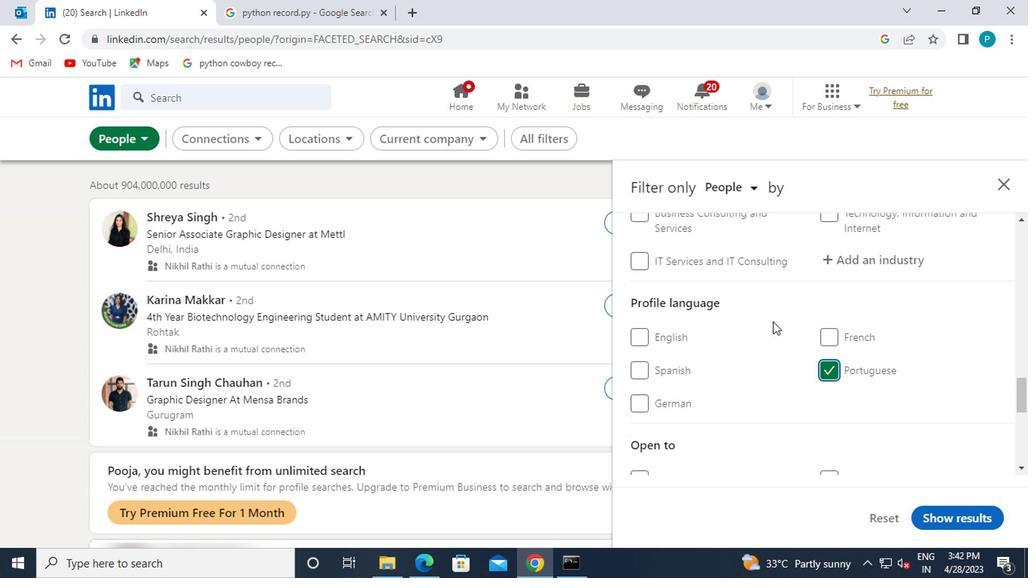 
Action: Mouse scrolled (778, 322) with delta (0, 1)
Screenshot: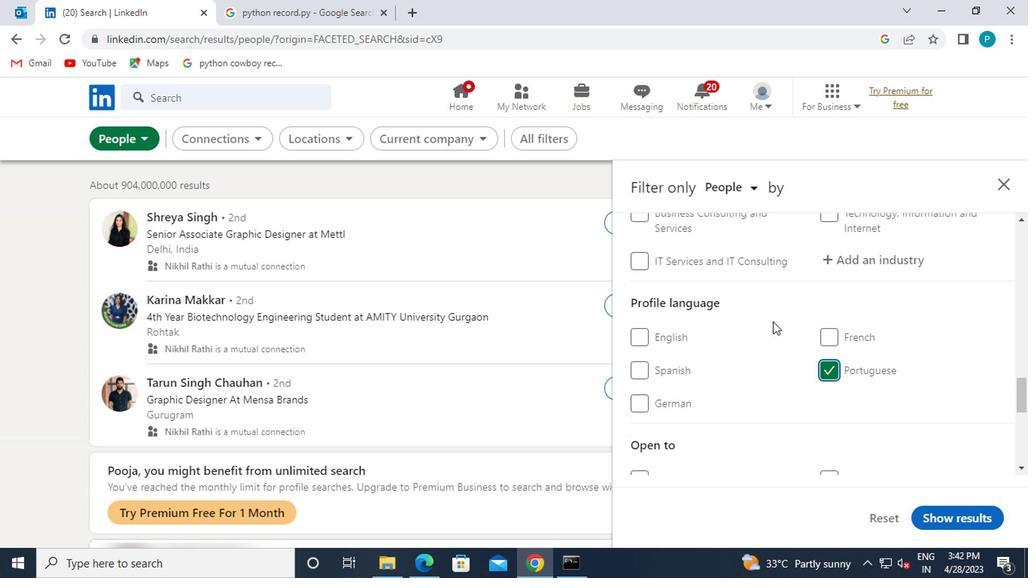 
Action: Mouse moved to (778, 321)
Screenshot: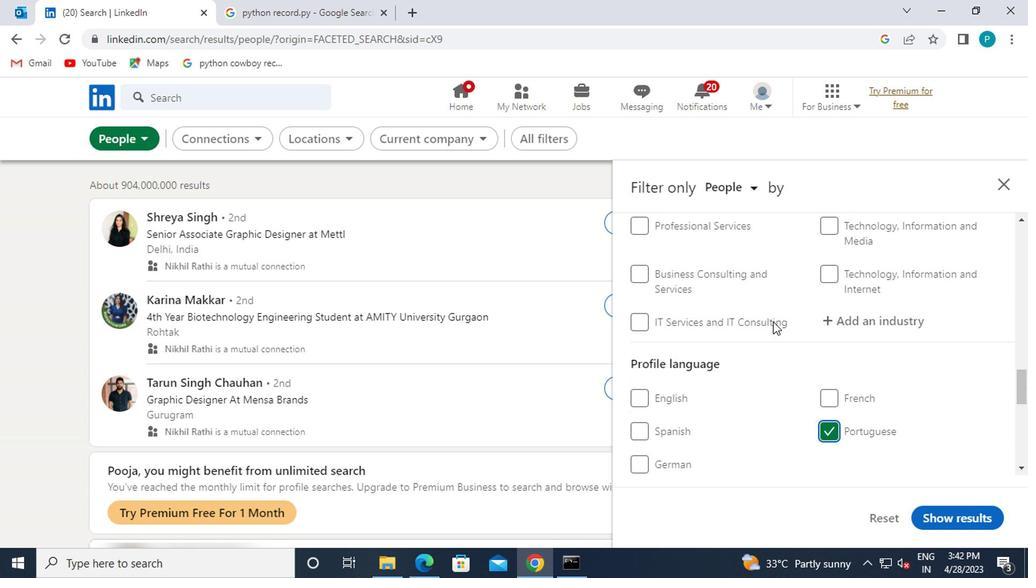 
Action: Mouse scrolled (778, 322) with delta (0, 1)
Screenshot: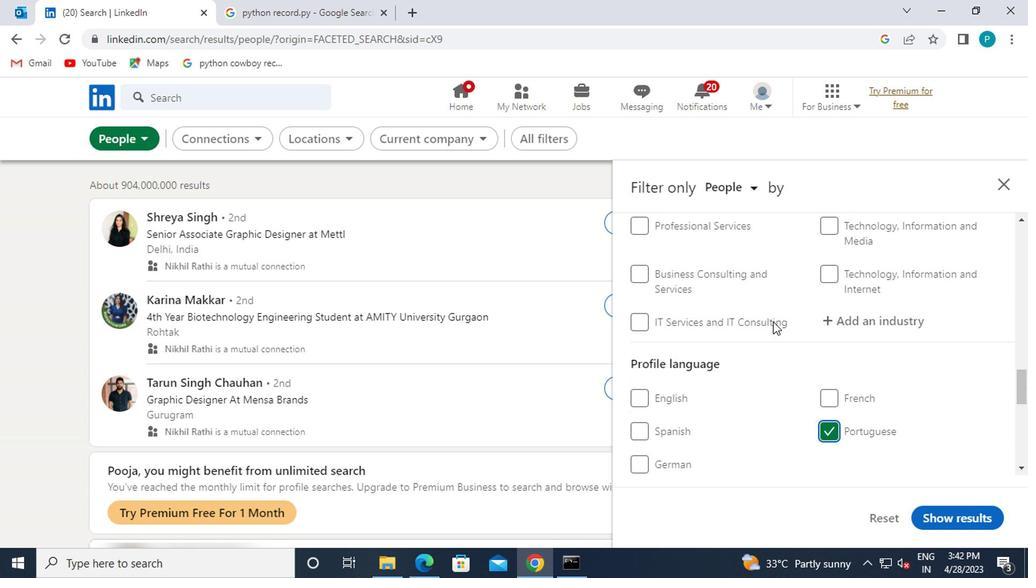 
Action: Mouse scrolled (778, 322) with delta (0, 1)
Screenshot: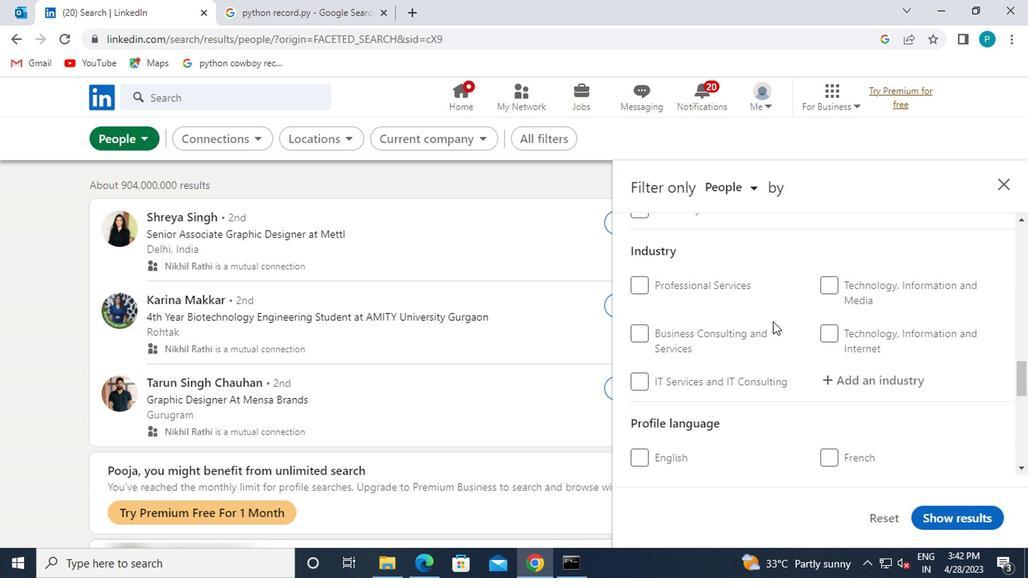 
Action: Mouse moved to (821, 325)
Screenshot: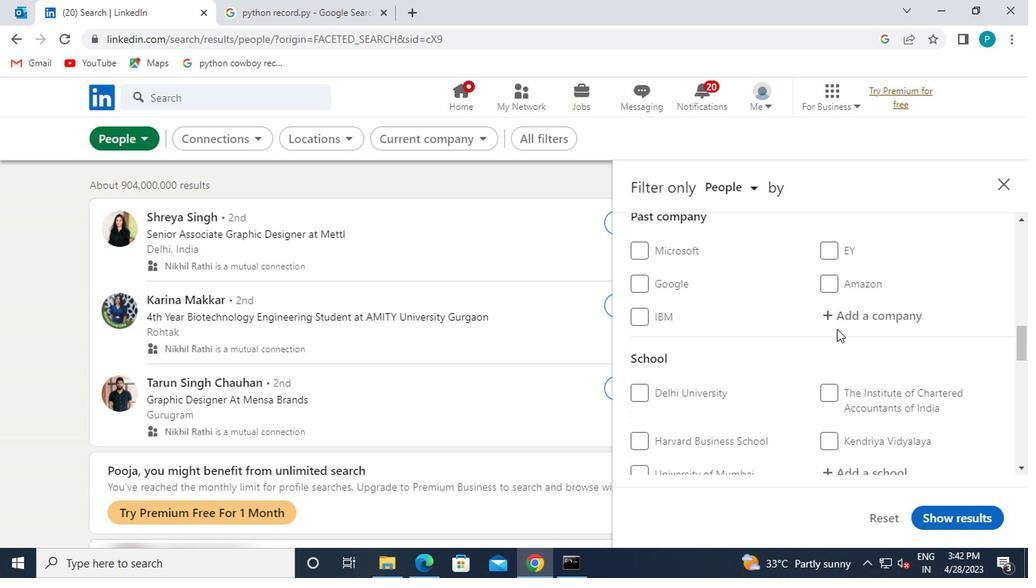 
Action: Mouse scrolled (821, 325) with delta (0, 0)
Screenshot: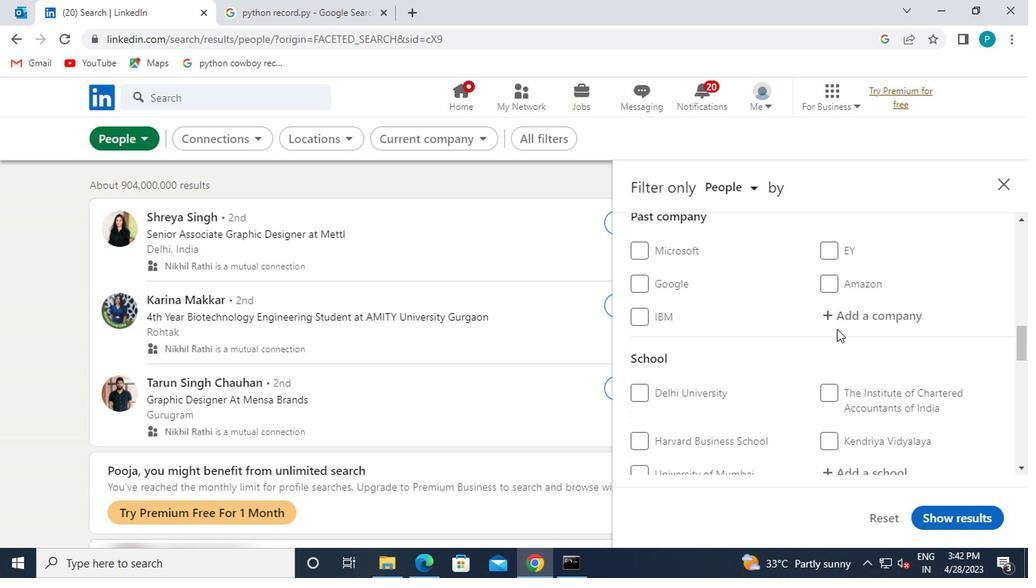 
Action: Mouse scrolled (821, 325) with delta (0, 0)
Screenshot: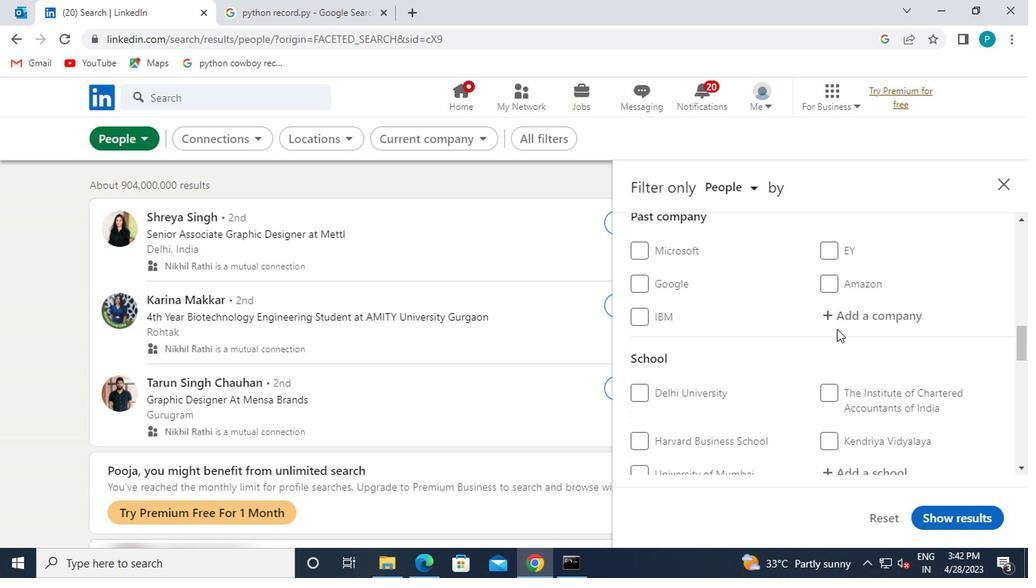 
Action: Mouse moved to (824, 324)
Screenshot: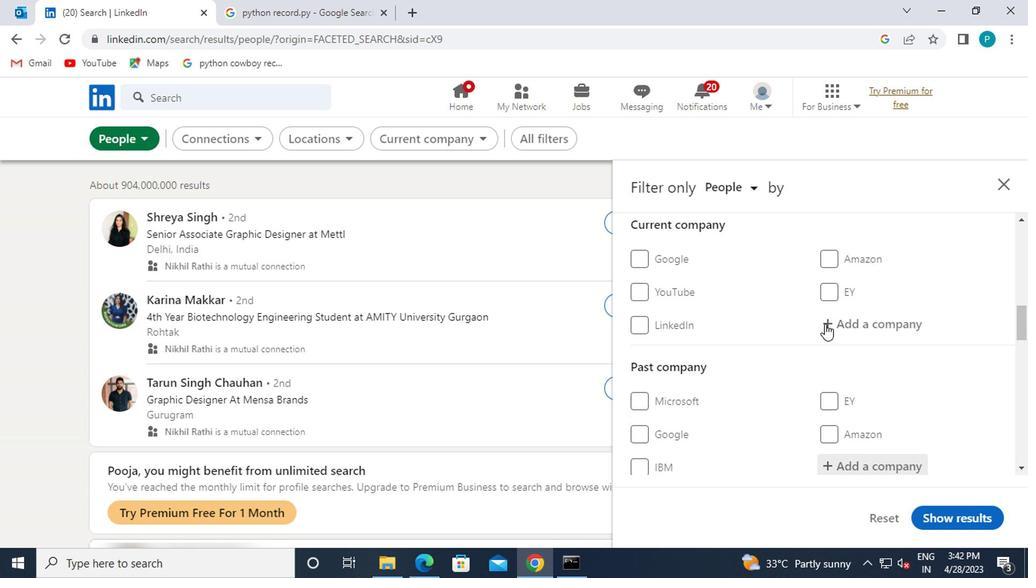 
Action: Mouse pressed left at (824, 324)
Screenshot: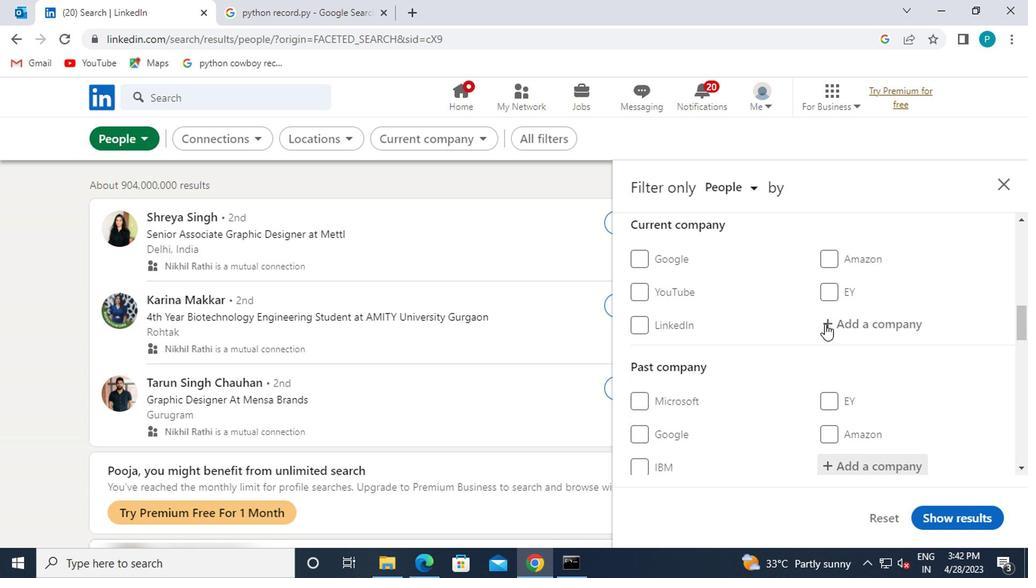 
Action: Mouse moved to (818, 343)
Screenshot: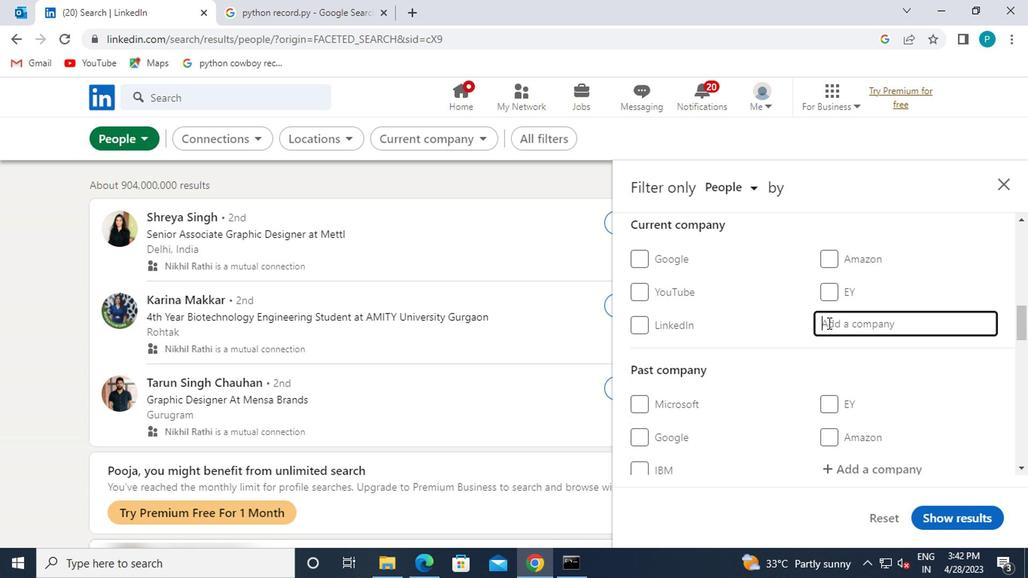 
Action: Key pressed <Key.caps_lock>D<Key.caps_lock>ATABR
Screenshot: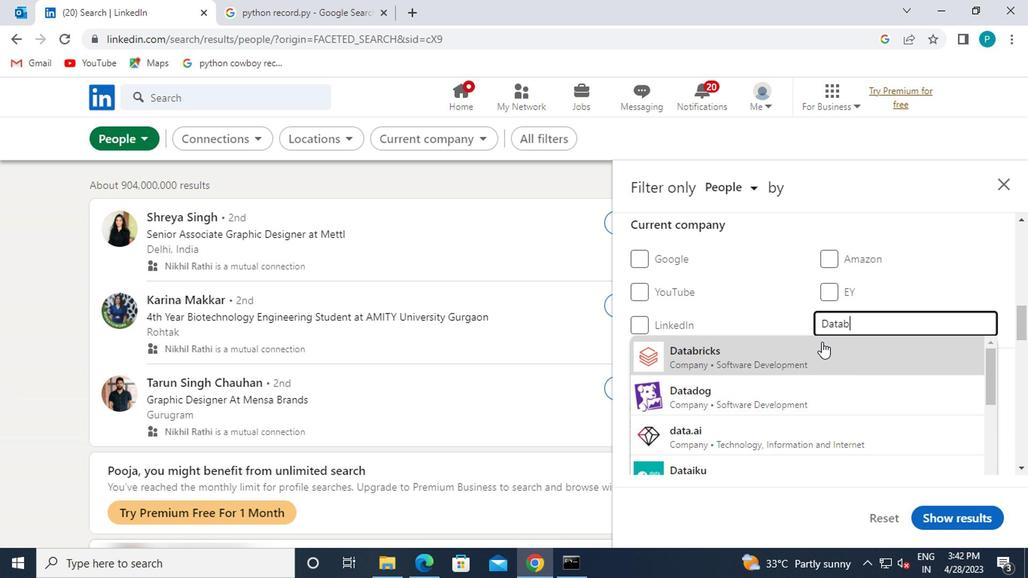 
Action: Mouse moved to (823, 343)
Screenshot: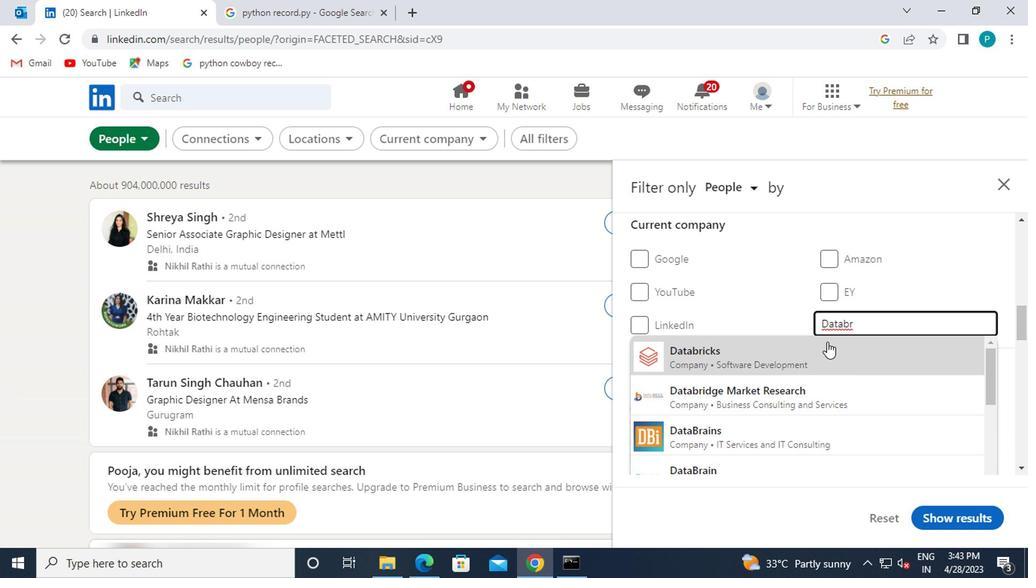 
Action: Mouse pressed left at (823, 343)
Screenshot: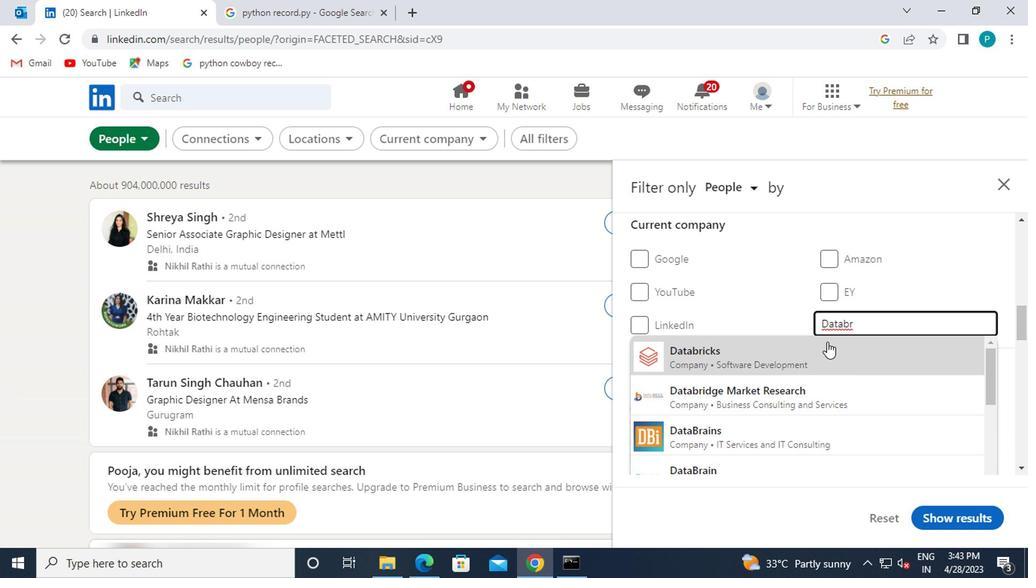
Action: Mouse scrolled (823, 343) with delta (0, 0)
Screenshot: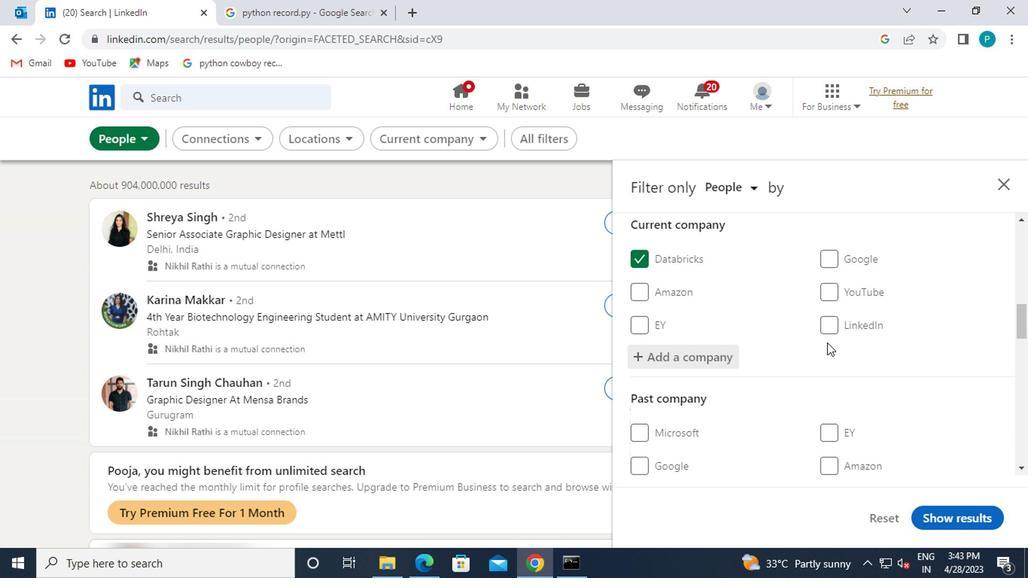 
Action: Mouse scrolled (823, 343) with delta (0, 0)
Screenshot: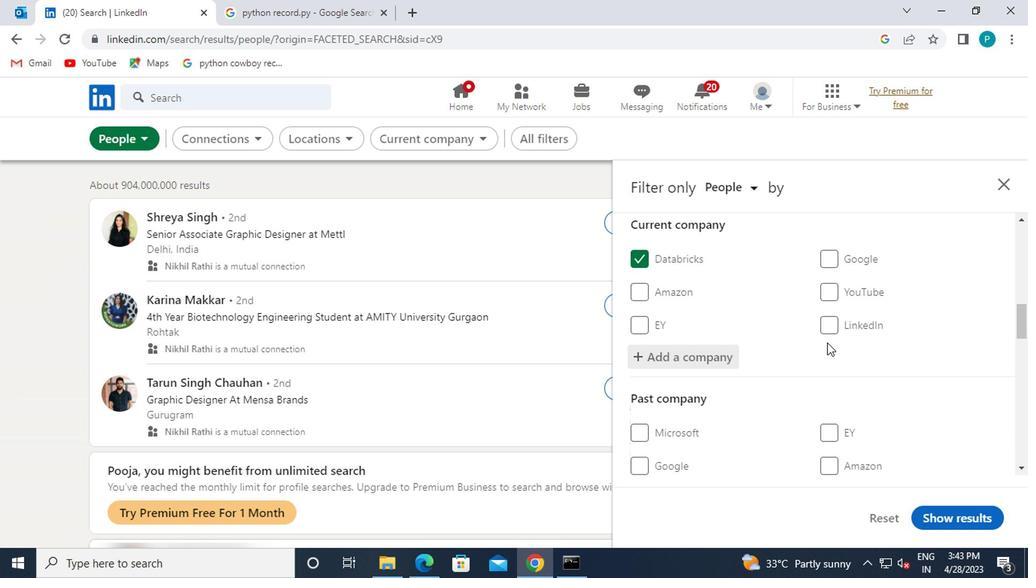 
Action: Mouse moved to (823, 344)
Screenshot: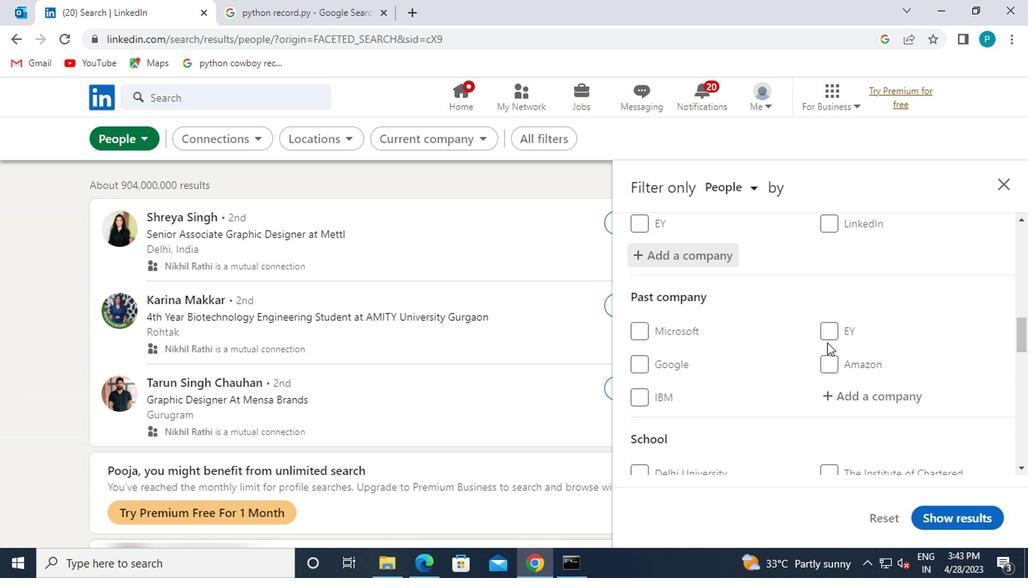 
Action: Mouse scrolled (823, 343) with delta (0, -1)
Screenshot: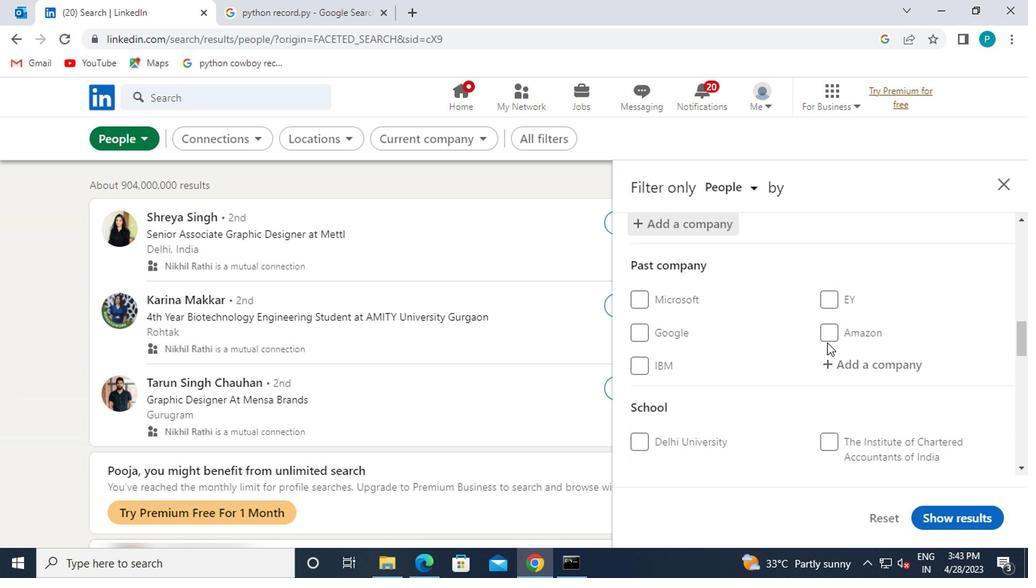 
Action: Mouse scrolled (823, 343) with delta (0, -1)
Screenshot: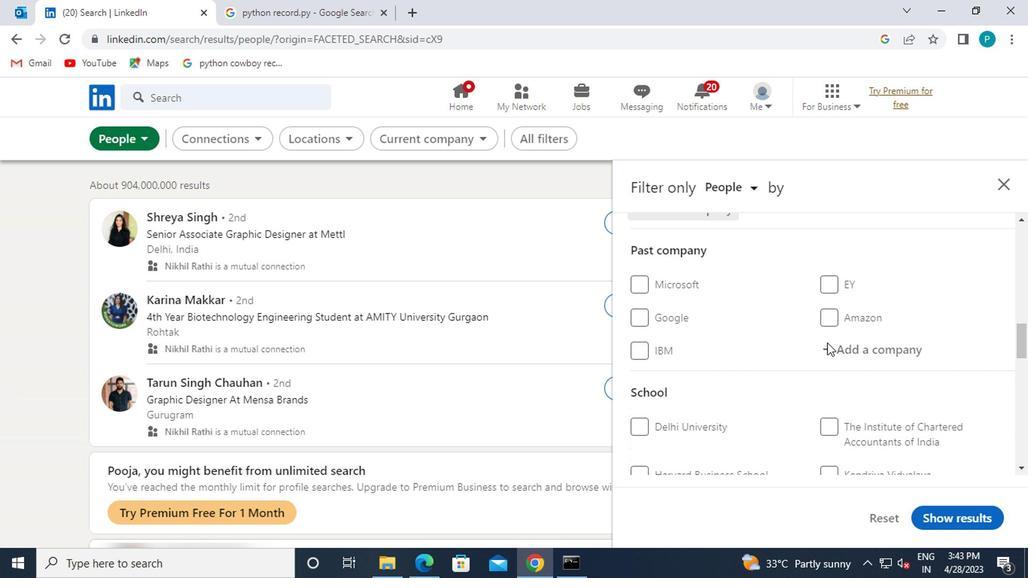 
Action: Mouse moved to (832, 355)
Screenshot: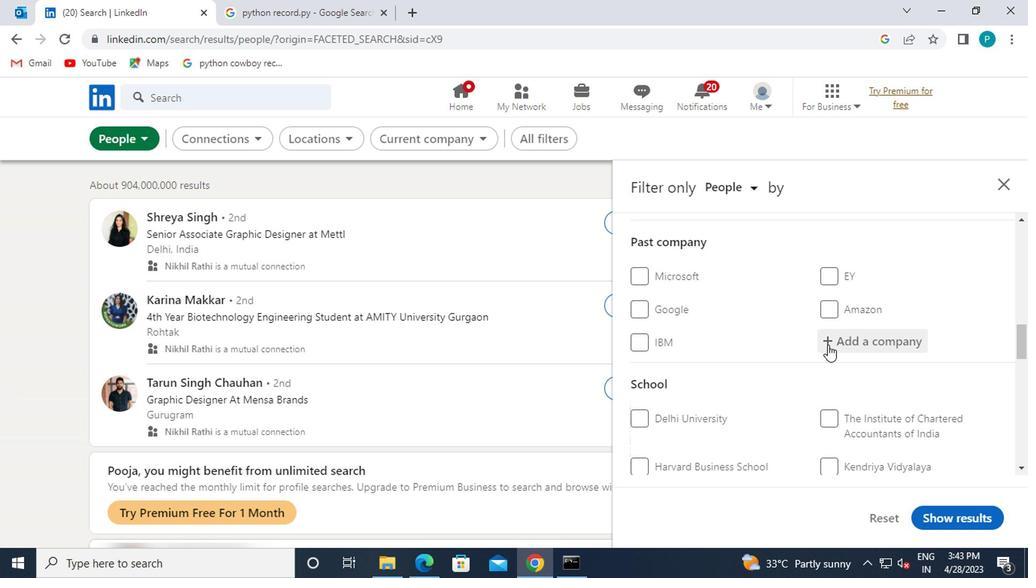 
Action: Mouse pressed left at (832, 355)
Screenshot: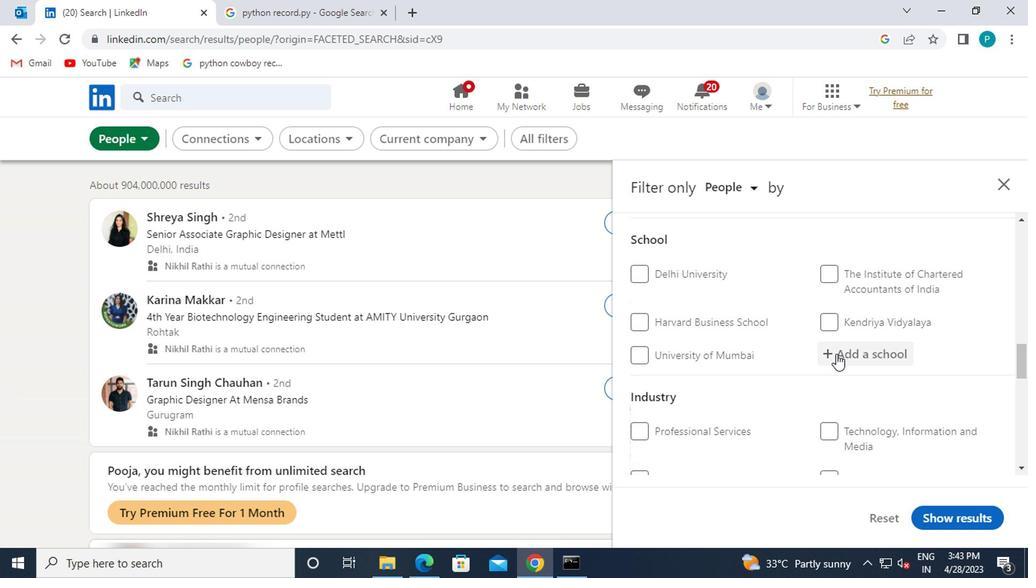 
Action: Mouse moved to (857, 388)
Screenshot: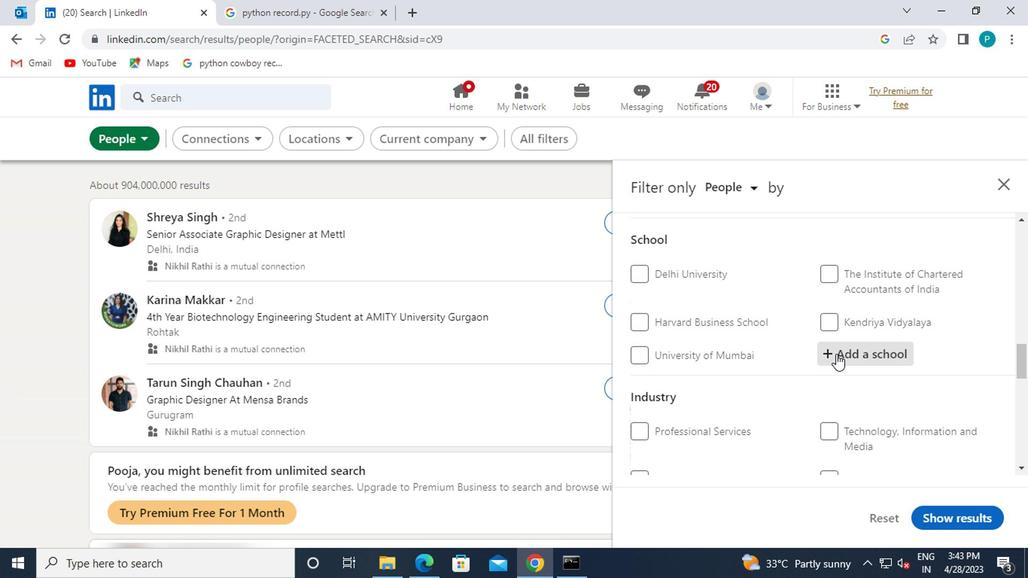 
Action: Key pressed <Key.caps_lock>D<Key.caps_lock>OON
Screenshot: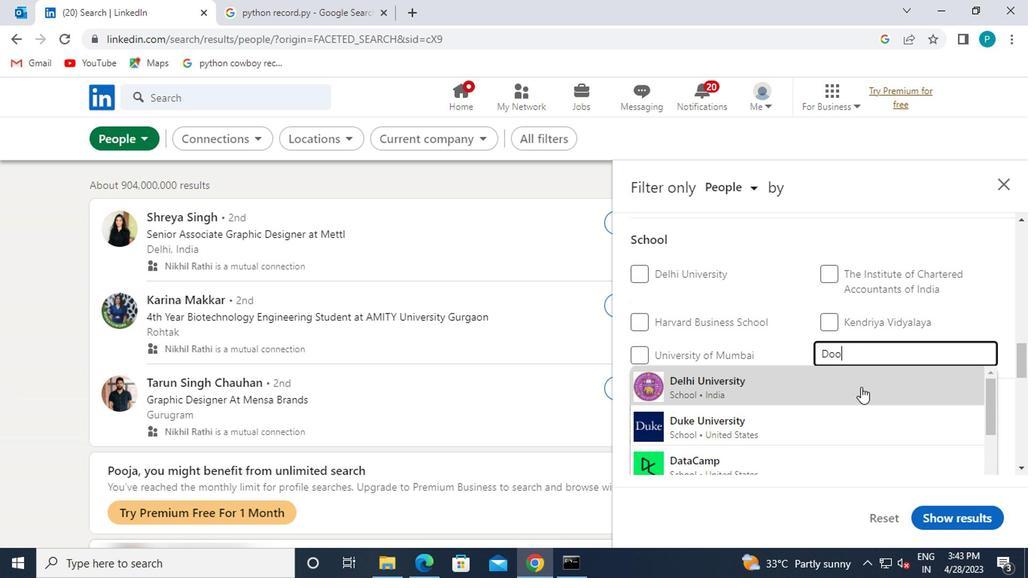 
Action: Mouse moved to (857, 388)
Screenshot: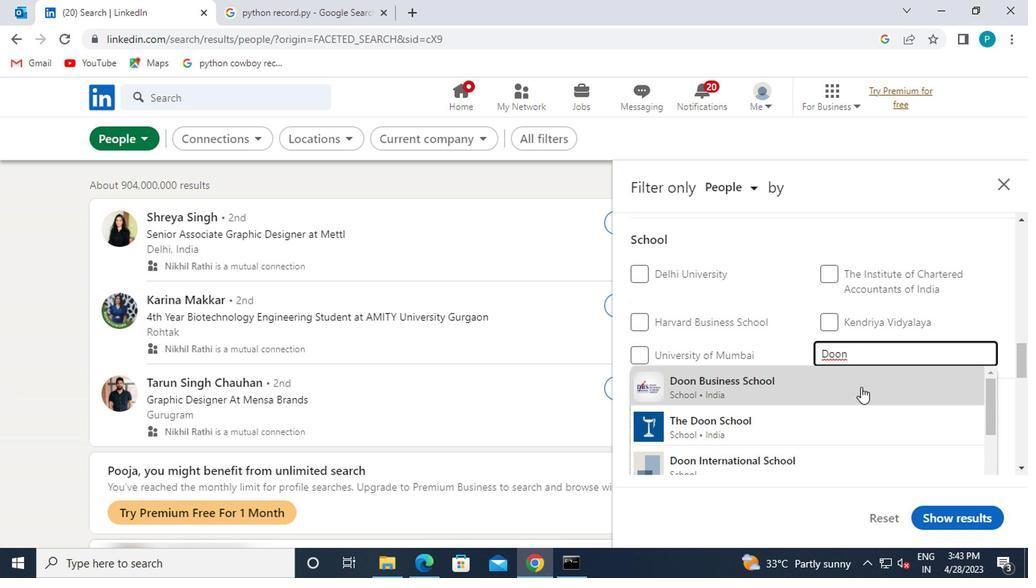 
Action: Key pressed <Key.space><Key.caps_lock>U
Screenshot: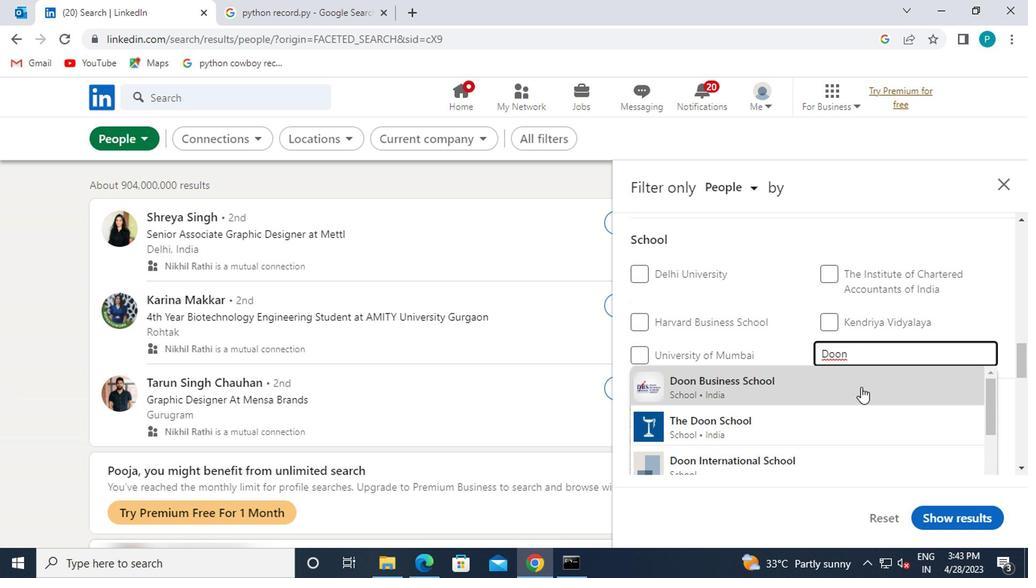 
Action: Mouse moved to (857, 387)
Screenshot: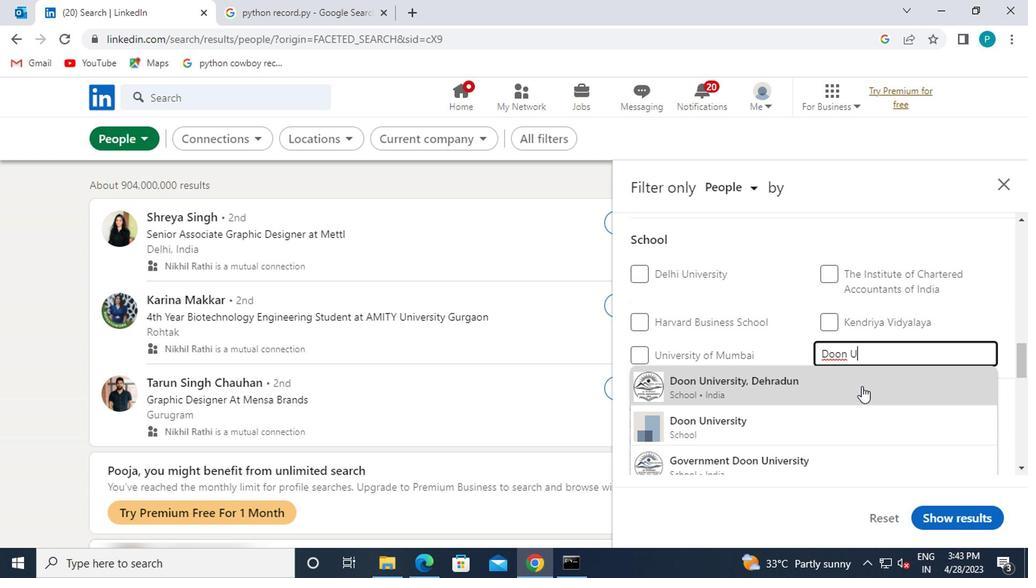 
Action: Mouse pressed left at (857, 387)
Screenshot: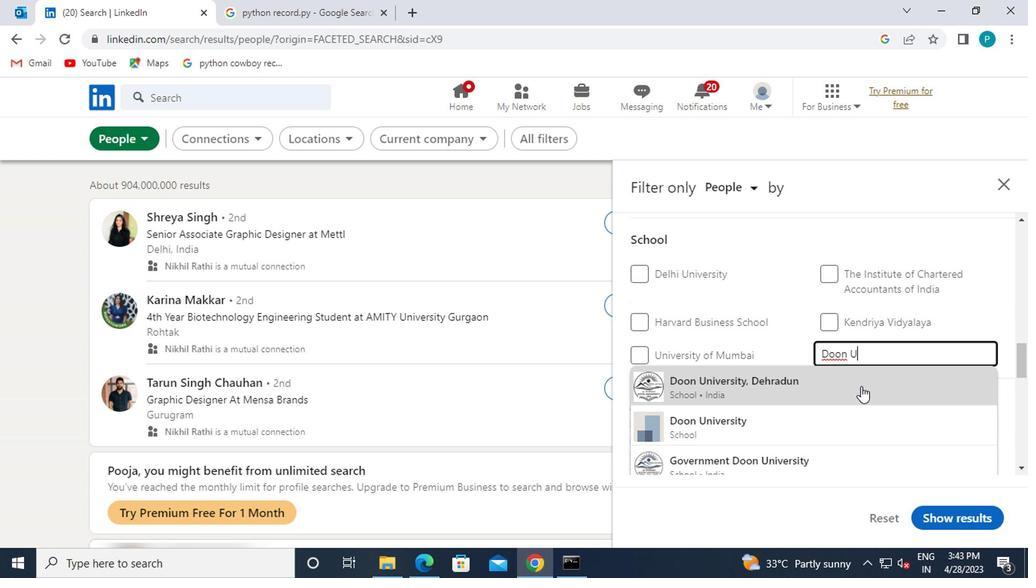 
Action: Mouse scrolled (857, 387) with delta (0, 0)
Screenshot: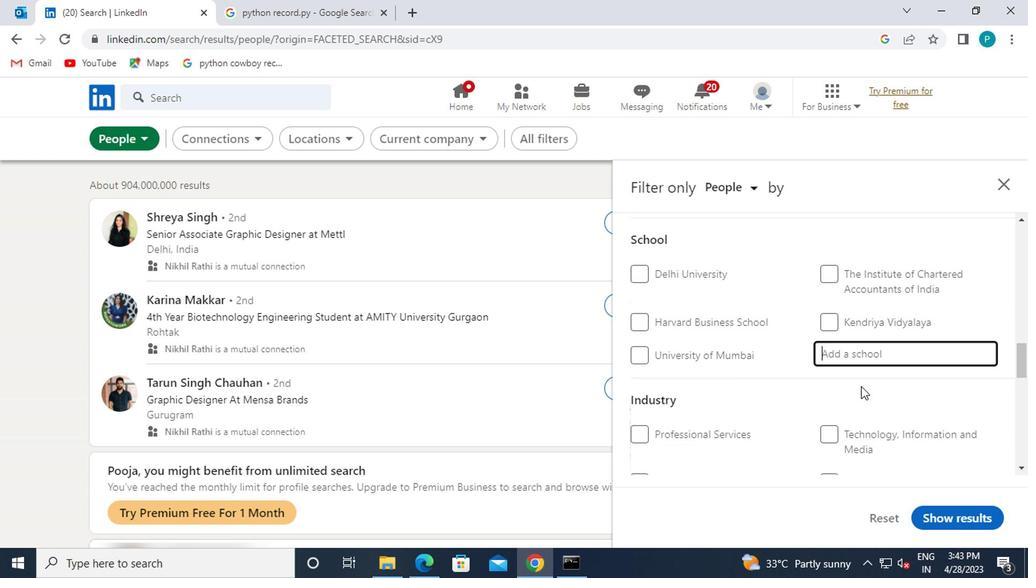 
Action: Mouse scrolled (857, 387) with delta (0, 0)
Screenshot: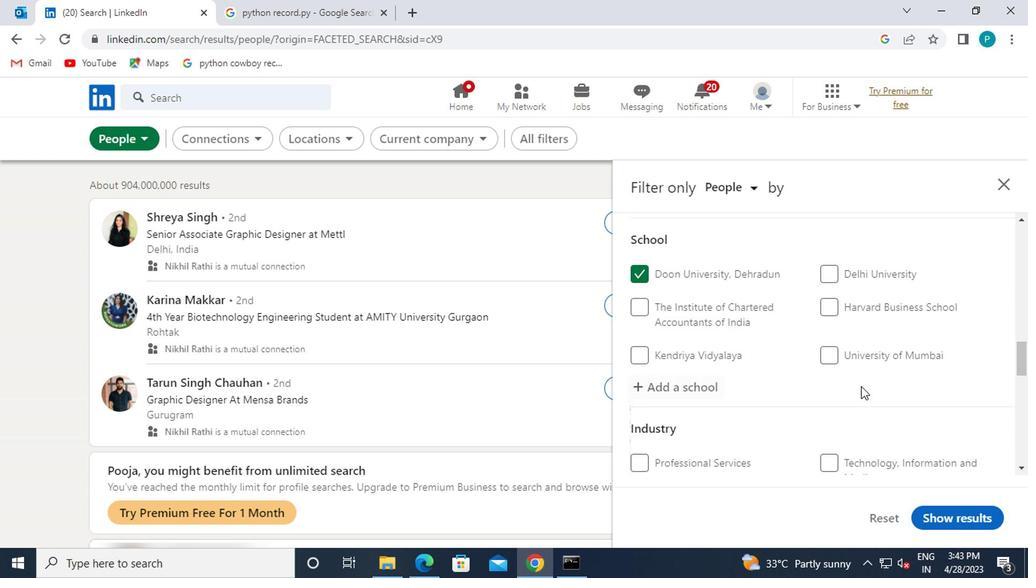
Action: Mouse scrolled (857, 387) with delta (0, 0)
Screenshot: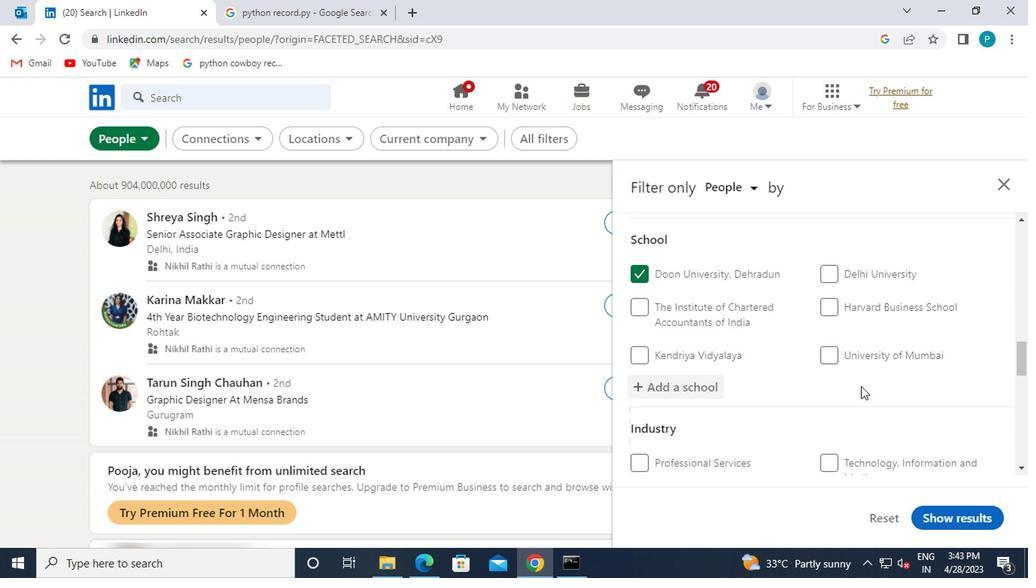 
Action: Mouse moved to (830, 344)
Screenshot: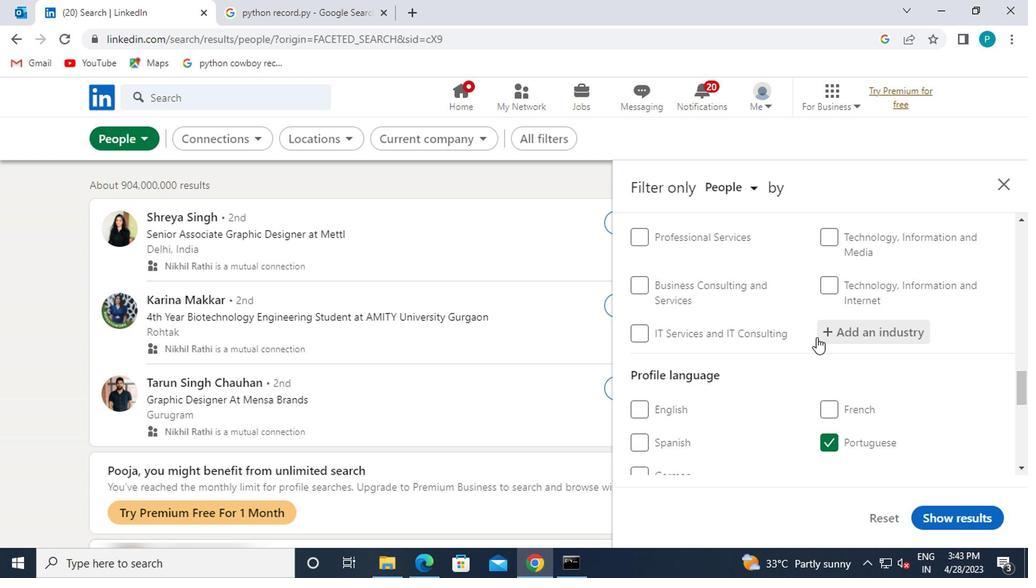 
Action: Mouse pressed left at (830, 344)
Screenshot: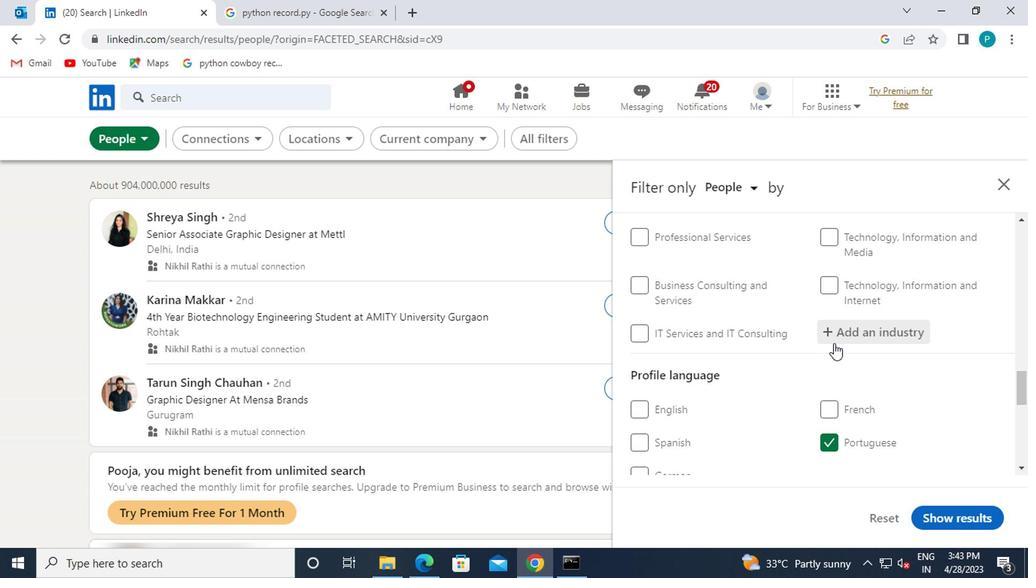 
Action: Mouse moved to (836, 353)
Screenshot: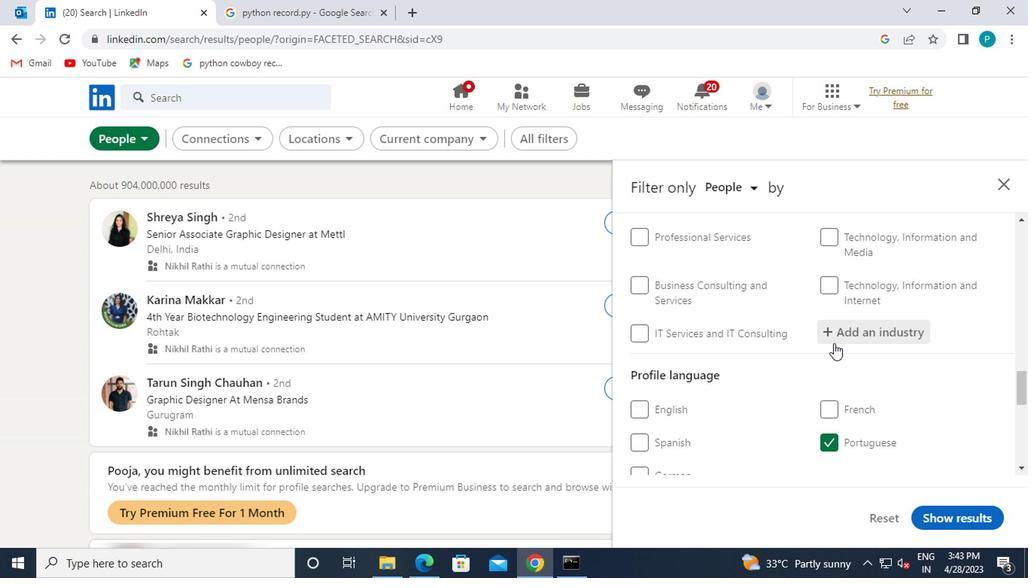 
Action: Key pressed <Key.caps_lock>M<Key.caps_lock>AN
Screenshot: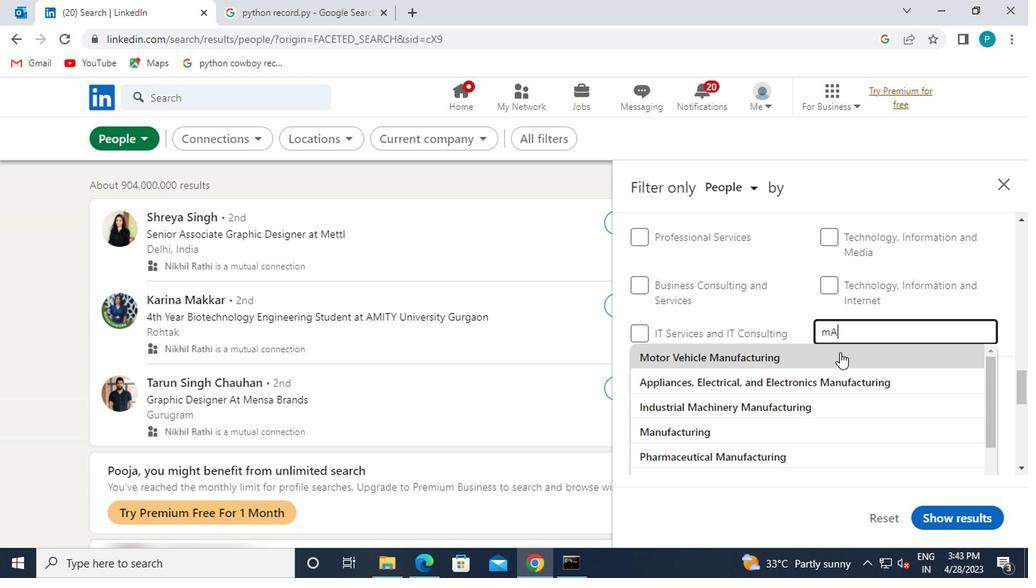 
Action: Mouse moved to (840, 353)
Screenshot: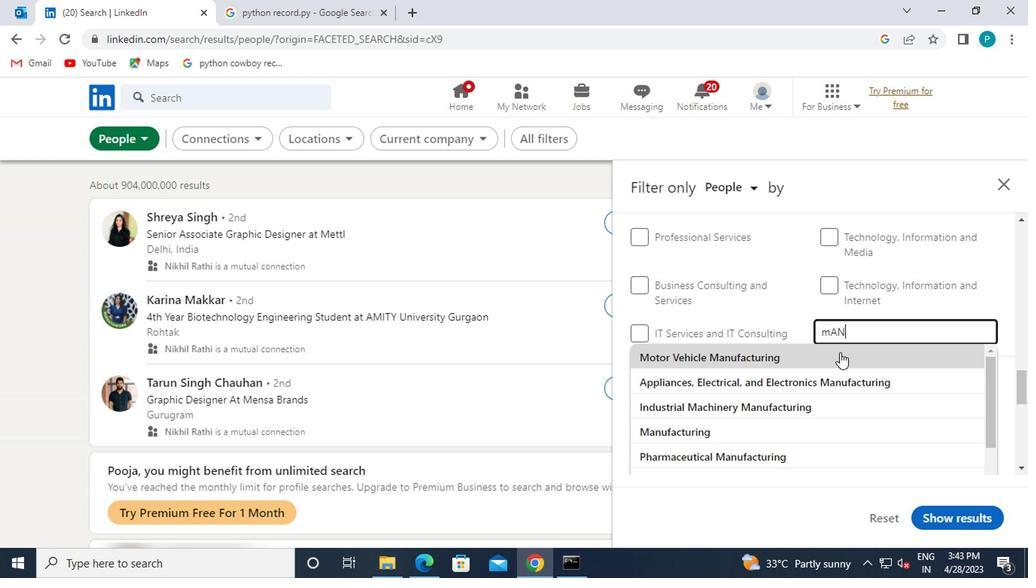 
Action: Key pressed <Key.backspace><Key.backspace><Key.backspace>M<Key.caps_lock>ANU
Screenshot: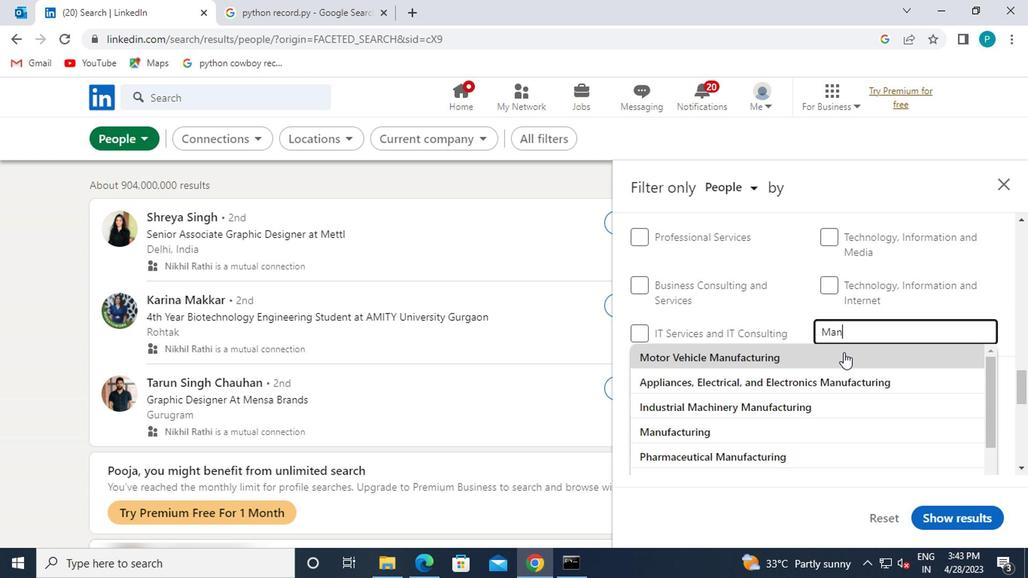 
Action: Mouse moved to (780, 434)
Screenshot: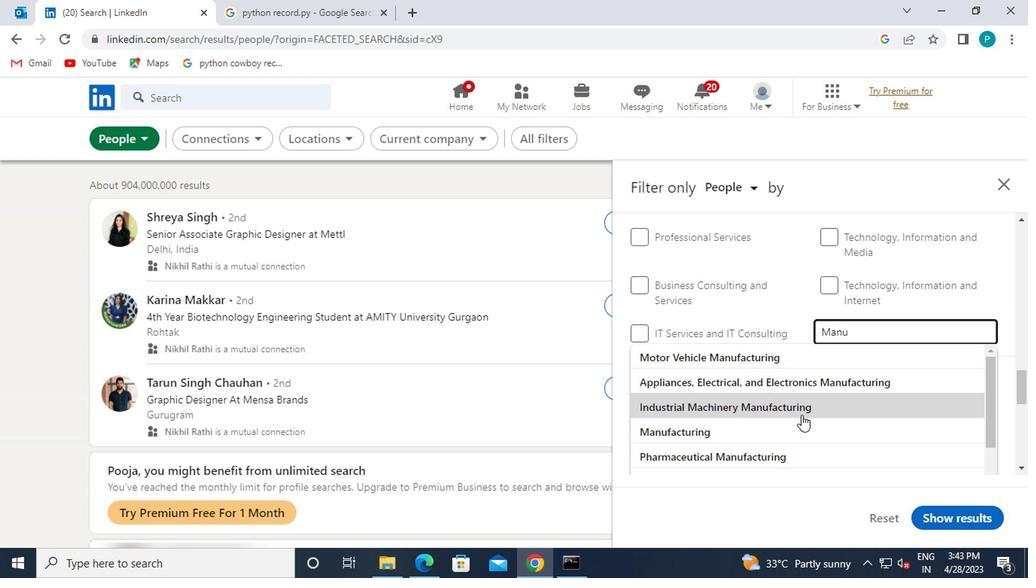 
Action: Mouse pressed left at (780, 434)
Screenshot: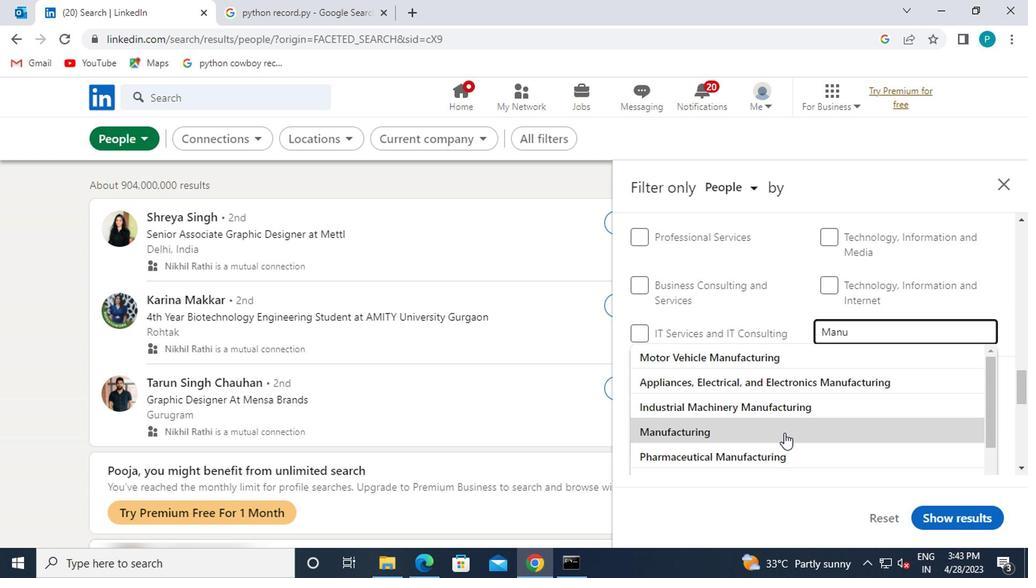 
Action: Mouse scrolled (780, 434) with delta (0, 0)
Screenshot: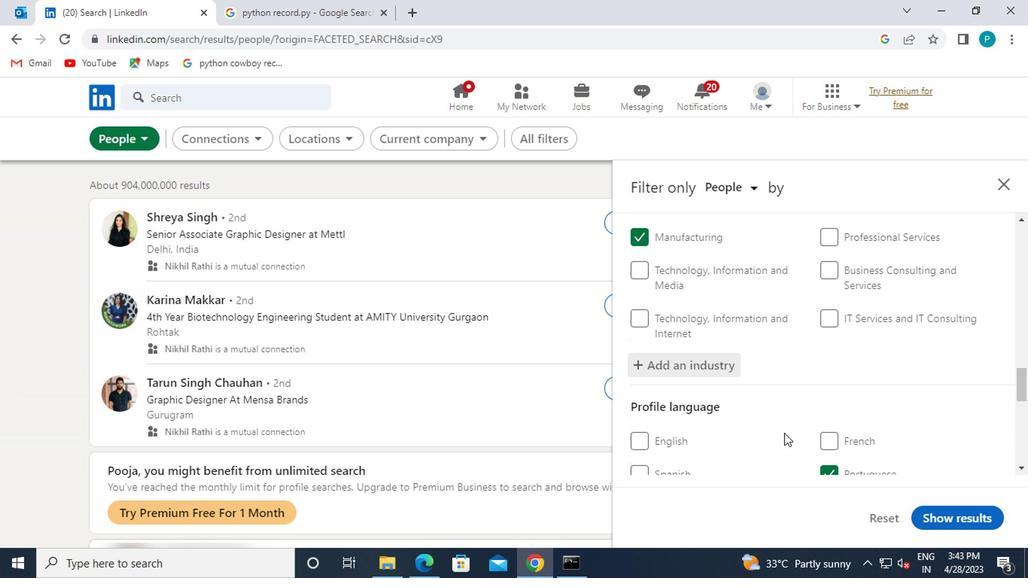 
Action: Mouse scrolled (780, 434) with delta (0, 0)
Screenshot: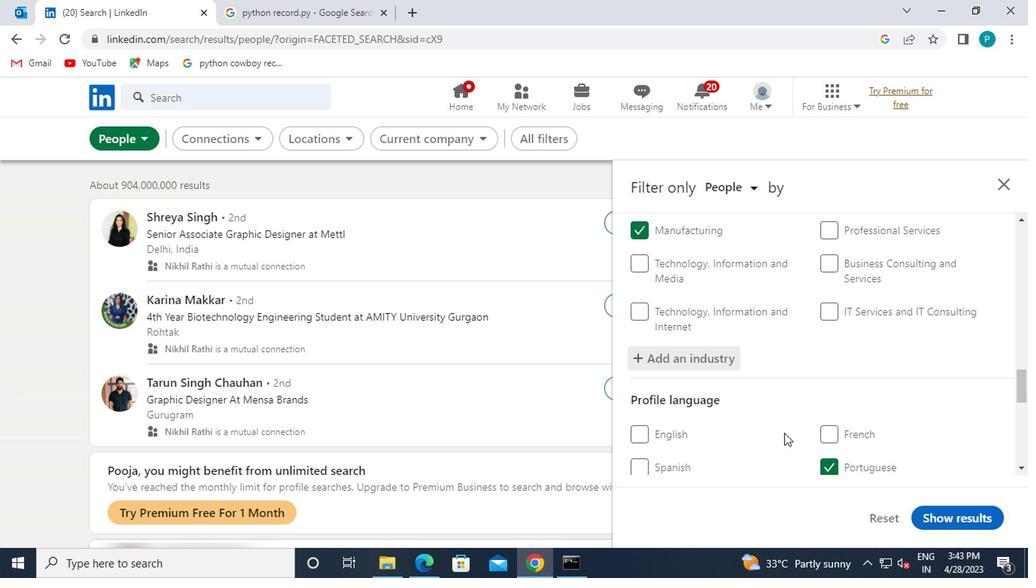 
Action: Mouse scrolled (780, 434) with delta (0, 0)
Screenshot: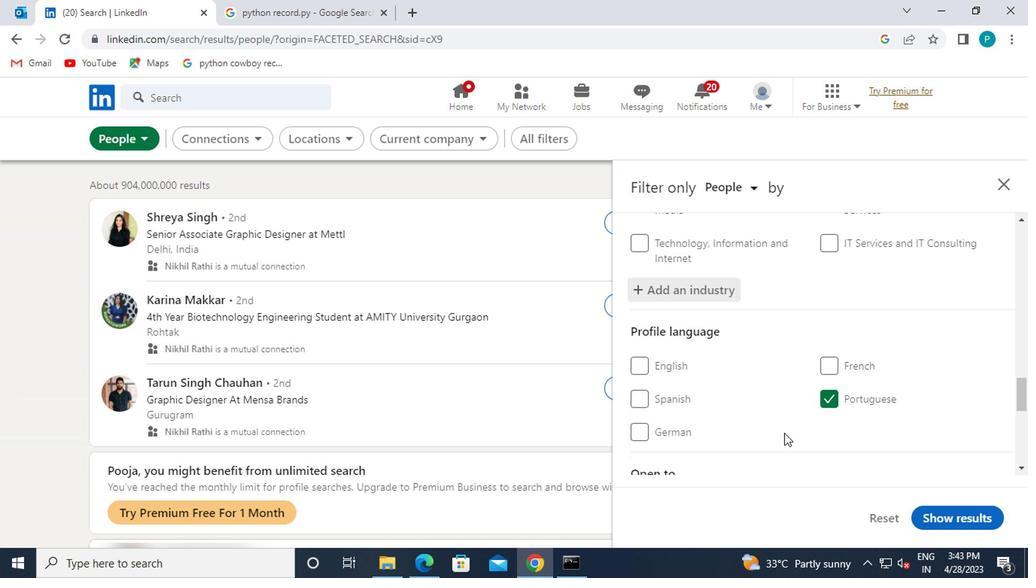 
Action: Mouse scrolled (780, 434) with delta (0, 0)
Screenshot: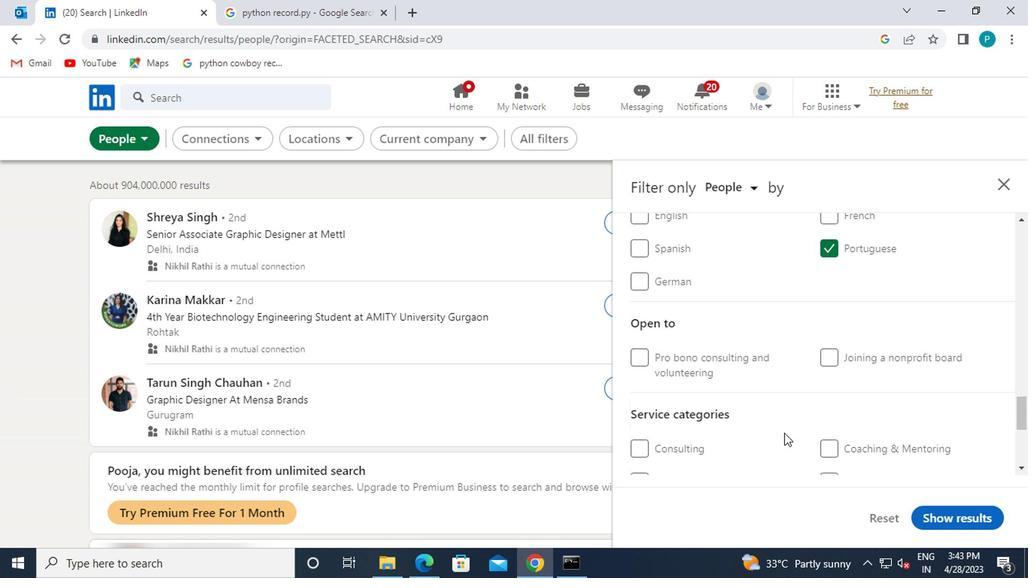 
Action: Mouse moved to (838, 445)
Screenshot: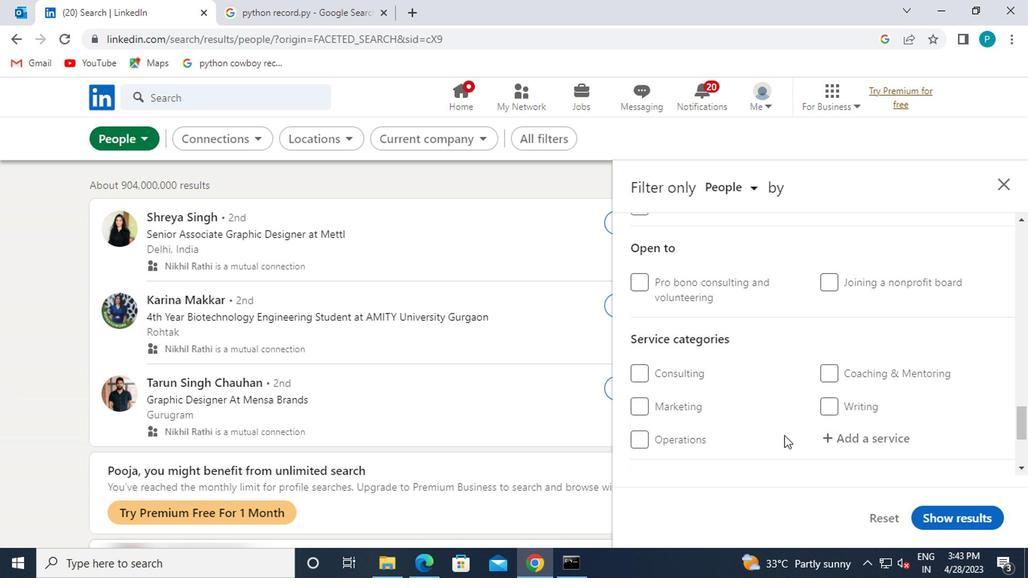 
Action: Mouse pressed left at (838, 445)
Screenshot: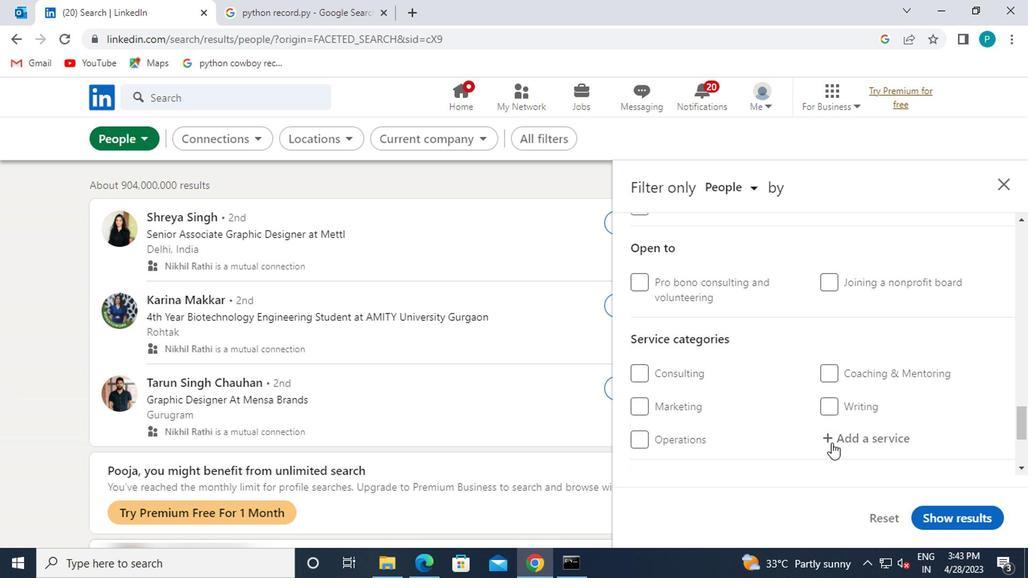 
Action: Mouse moved to (870, 454)
Screenshot: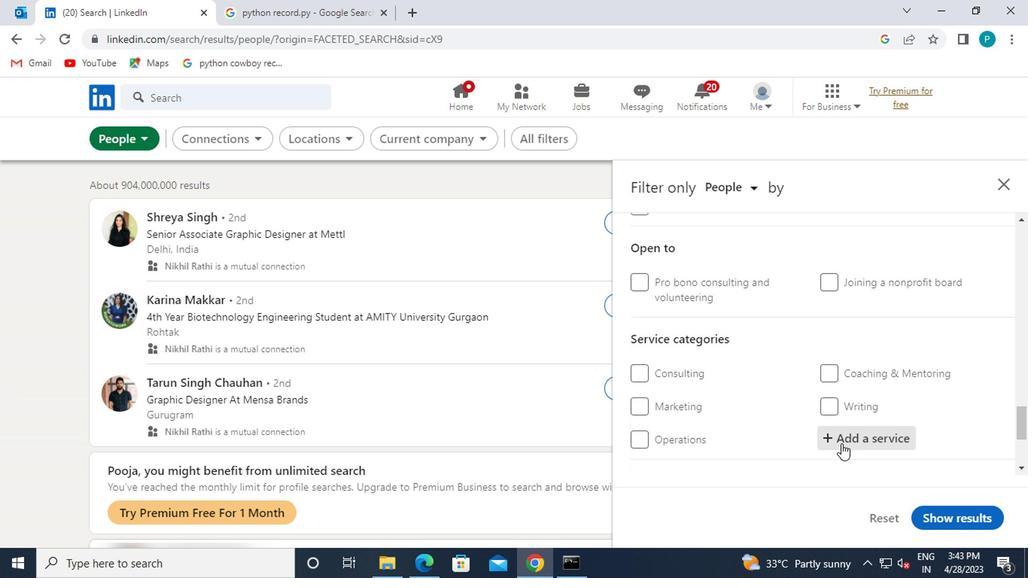 
Action: Key pressed <Key.caps_lock>H<Key.caps_lock>UMAN
Screenshot: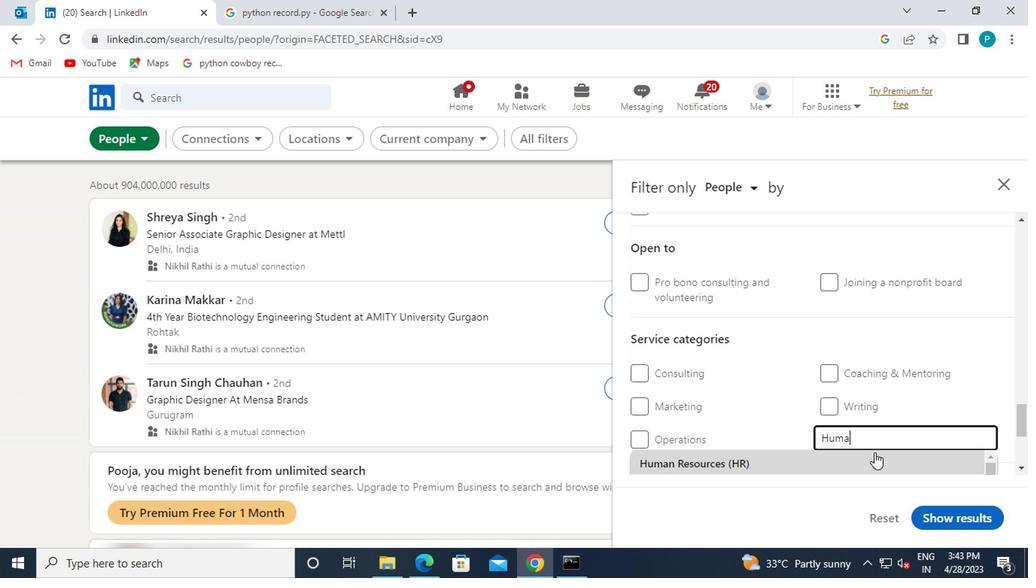 
Action: Mouse moved to (725, 419)
Screenshot: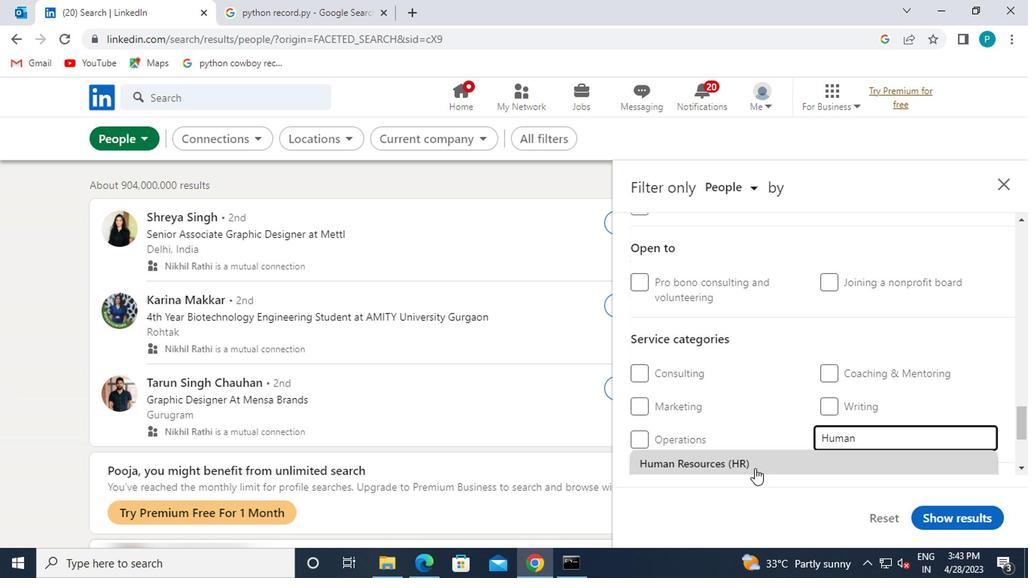 
Action: Mouse scrolled (725, 418) with delta (0, -1)
Screenshot: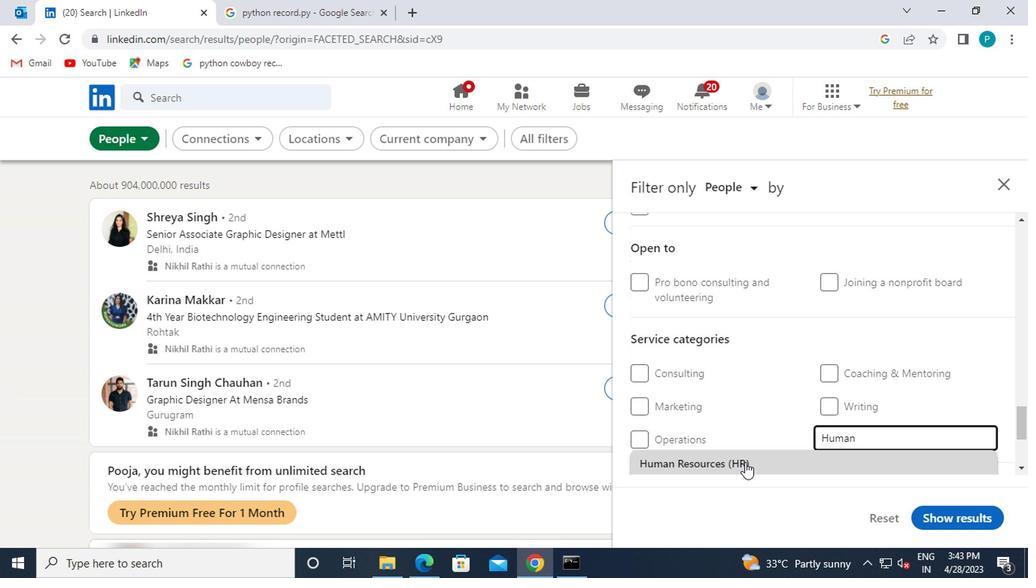 
Action: Mouse moved to (718, 396)
Screenshot: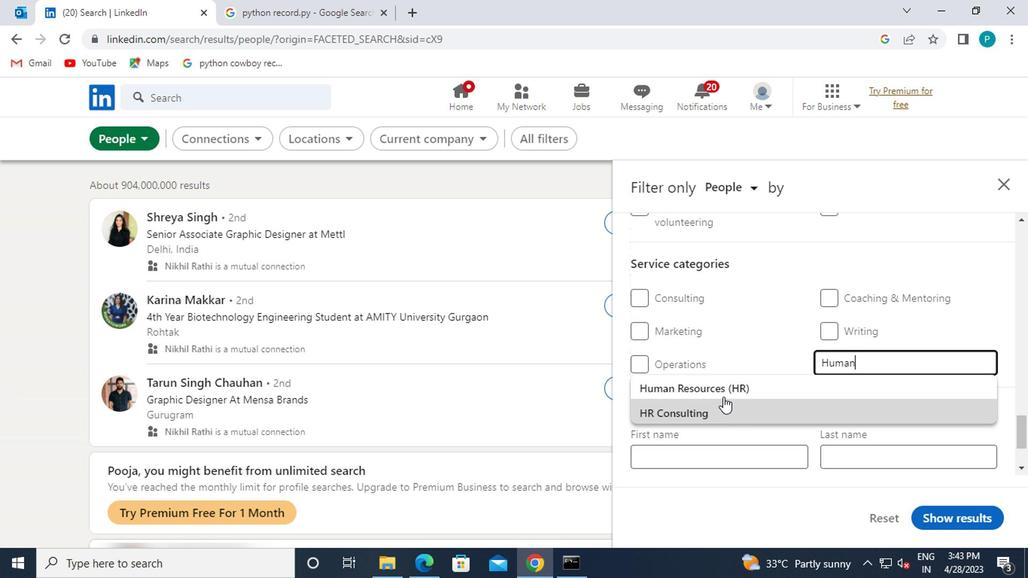 
Action: Mouse pressed left at (718, 396)
Screenshot: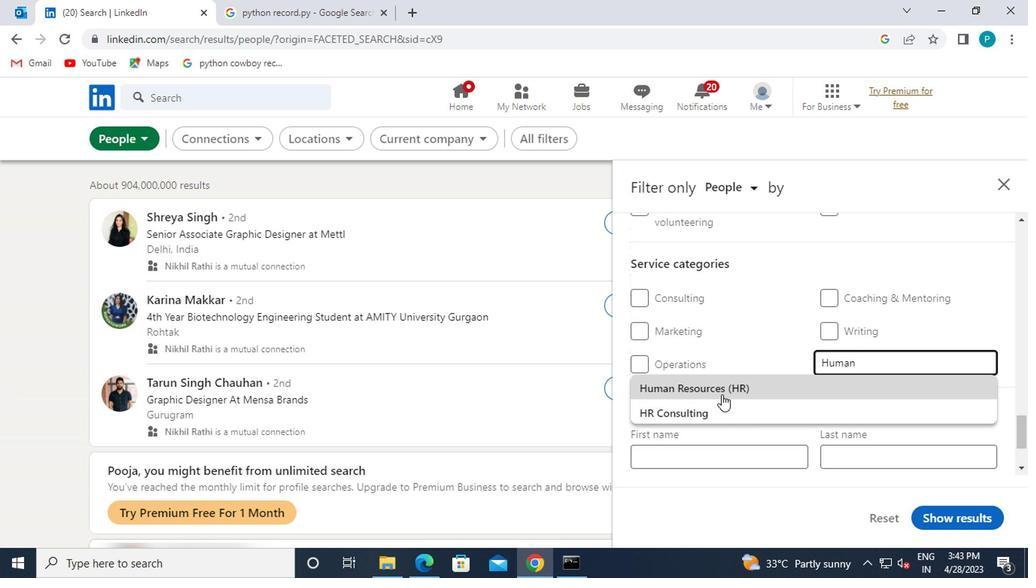 
Action: Mouse moved to (737, 394)
Screenshot: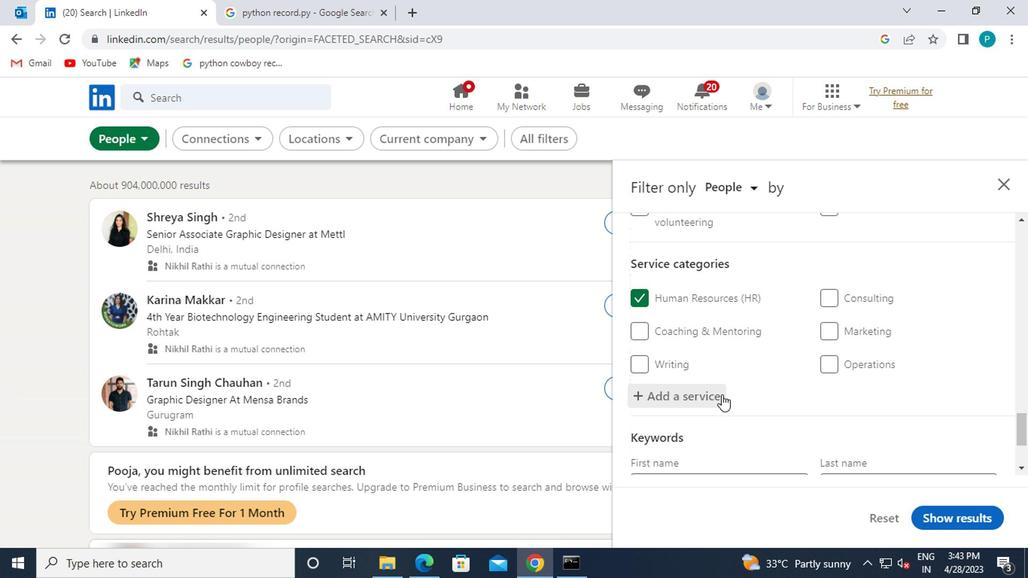 
Action: Mouse scrolled (737, 394) with delta (0, 0)
Screenshot: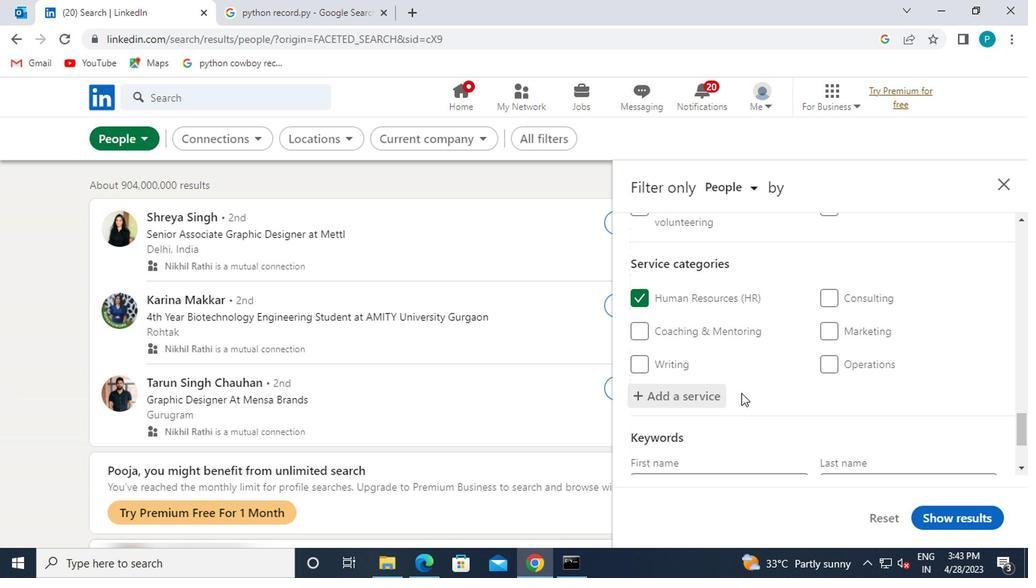 
Action: Mouse scrolled (737, 394) with delta (0, 0)
Screenshot: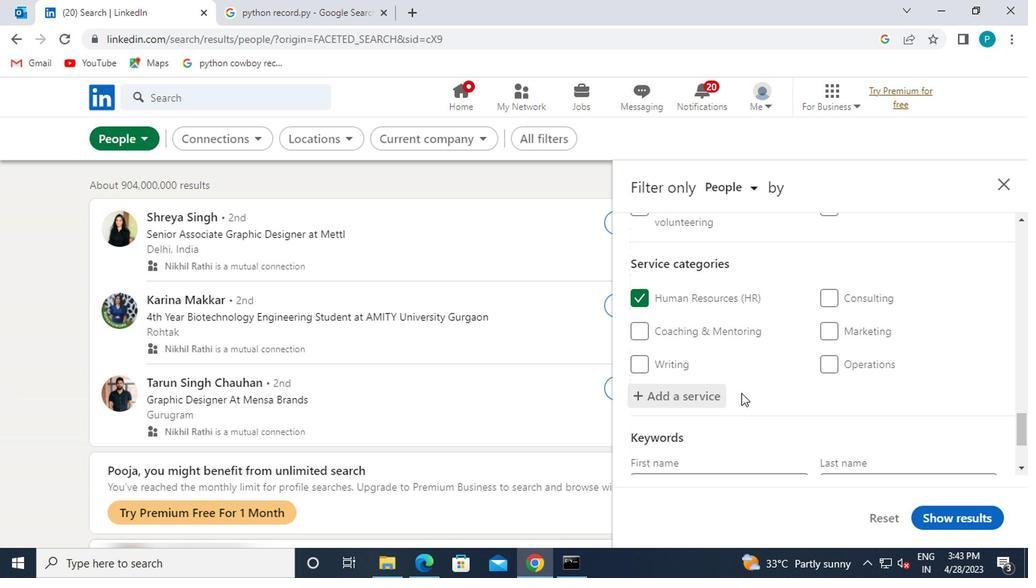 
Action: Mouse moved to (742, 406)
Screenshot: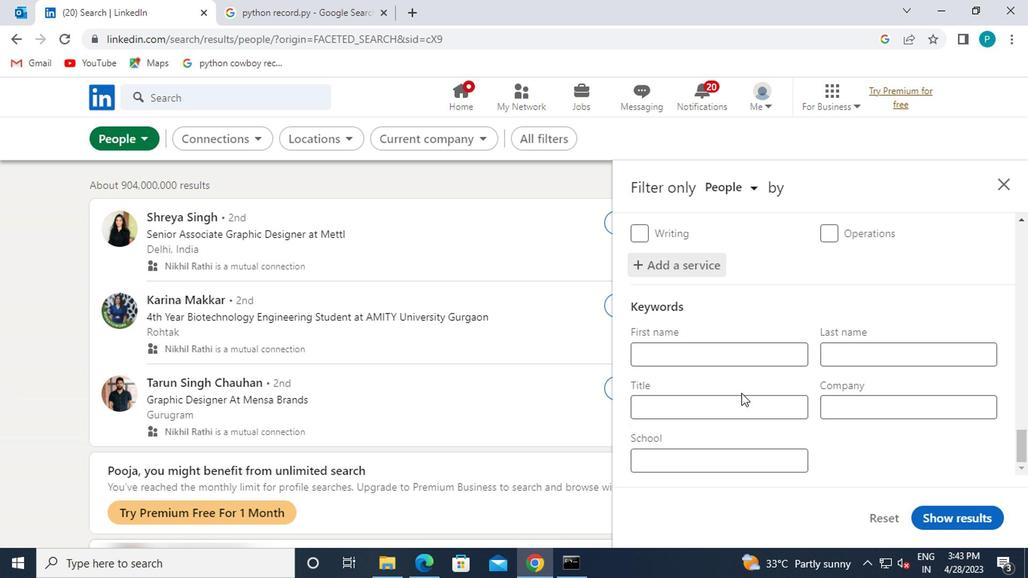 
Action: Mouse pressed left at (742, 406)
Screenshot: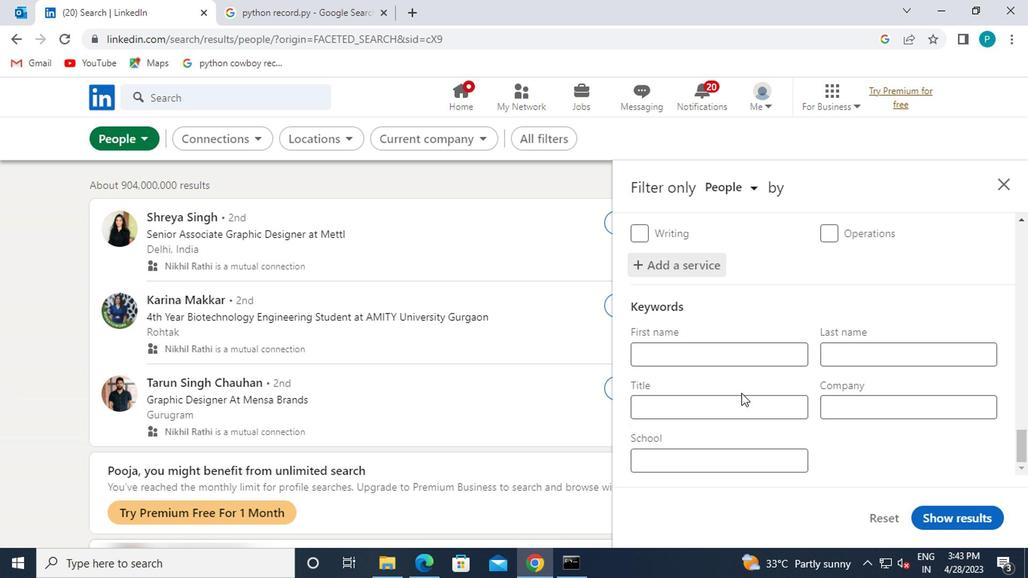 
Action: Mouse moved to (763, 417)
Screenshot: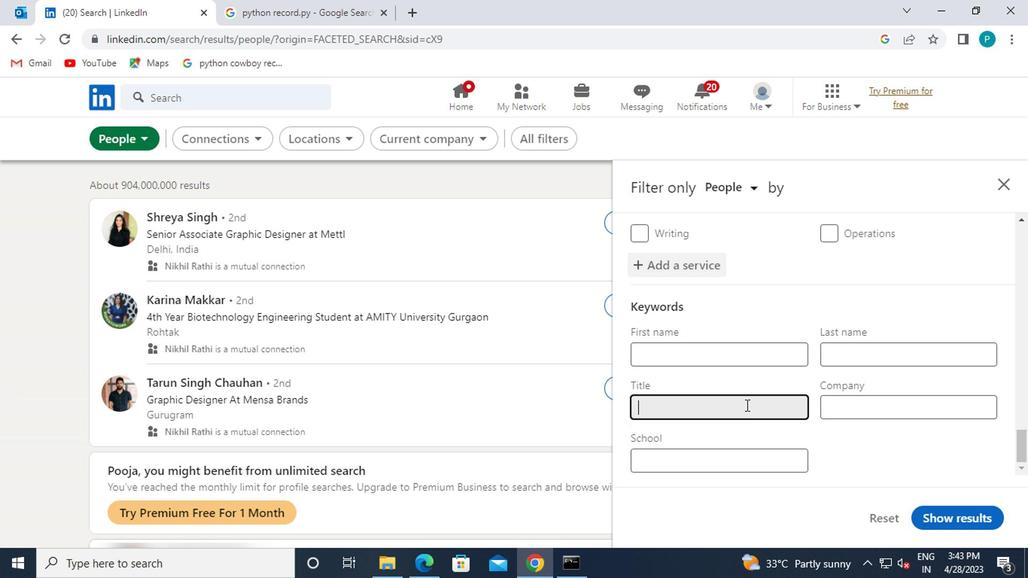 
Action: Key pressed <Key.caps_lock>P<Key.caps_lock>RESIDENT
Screenshot: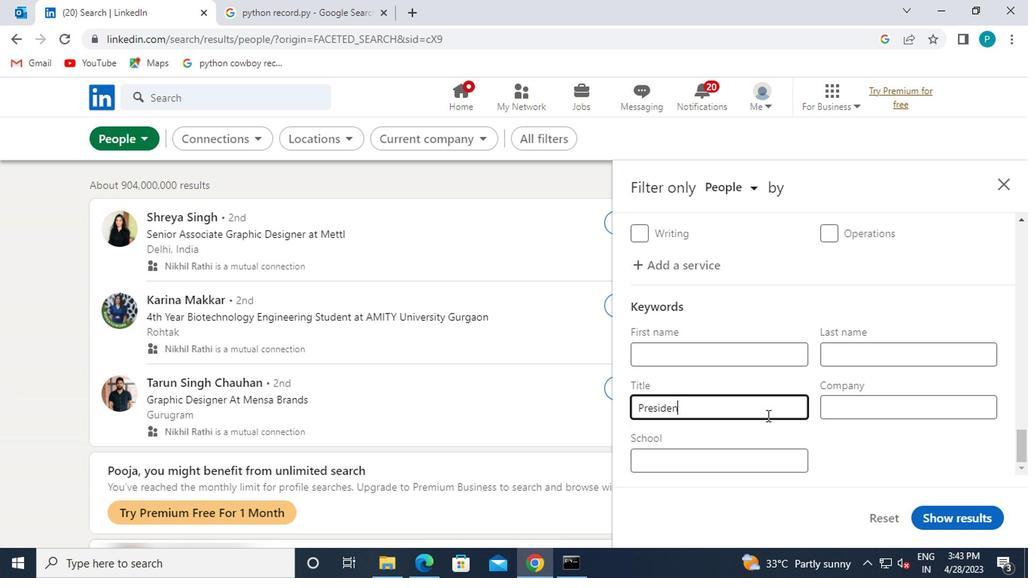 
Action: Mouse moved to (953, 516)
Screenshot: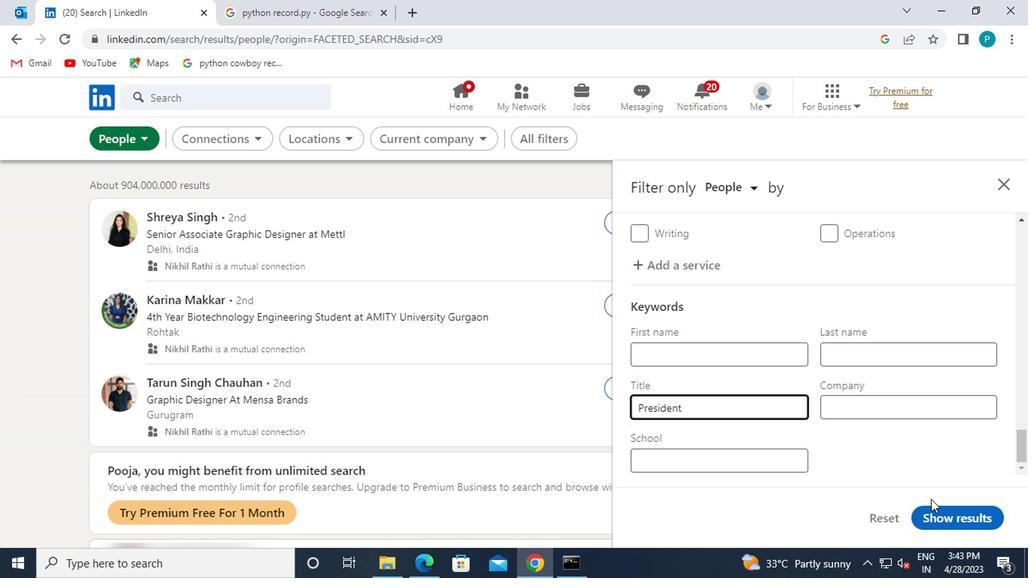 
Action: Mouse pressed left at (953, 516)
Screenshot: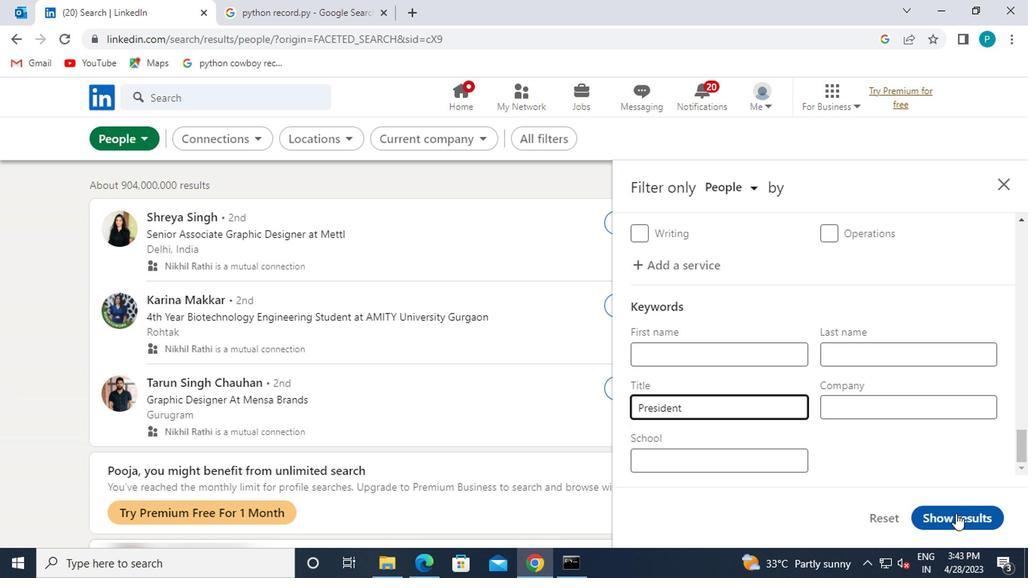
